 Task: Find connections with filter location Sucre with filter topic #Storytellingwith filter profile language German with filter current company PharmEasy with filter school GYAN GANGA COLLEGE OF TECHNOLOGY, JABALPUR with filter industry Footwear Manufacturing with filter service category Computer Repair with filter keywords title Financial Analyst
Action: Mouse moved to (488, 58)
Screenshot: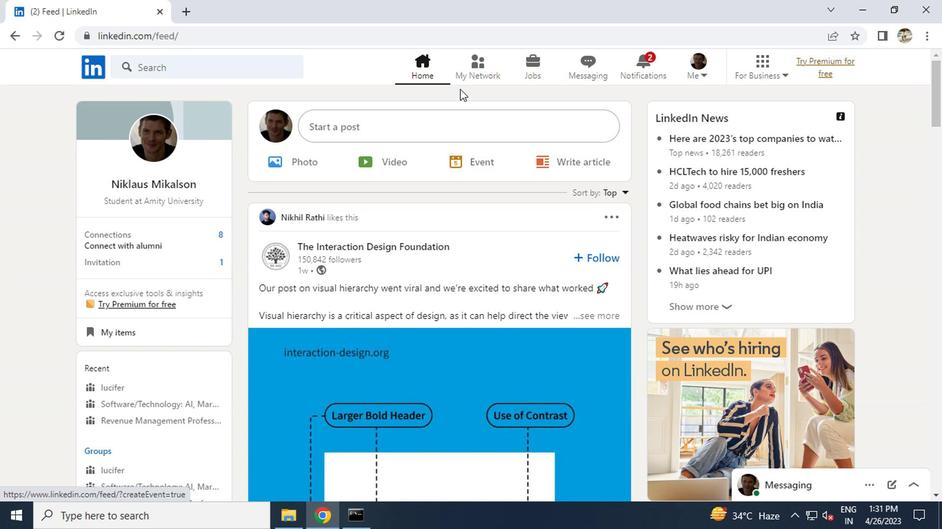 
Action: Mouse pressed left at (488, 58)
Screenshot: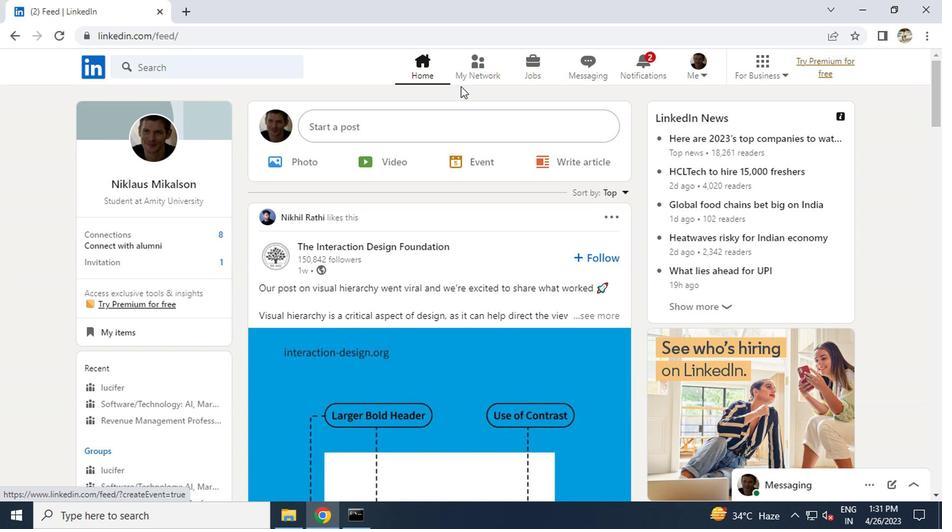 
Action: Mouse moved to (131, 135)
Screenshot: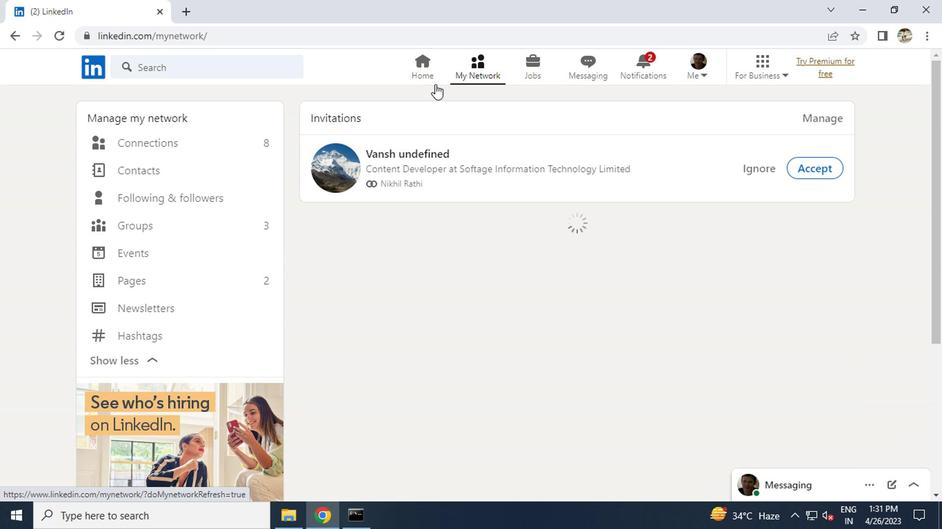 
Action: Mouse pressed left at (131, 135)
Screenshot: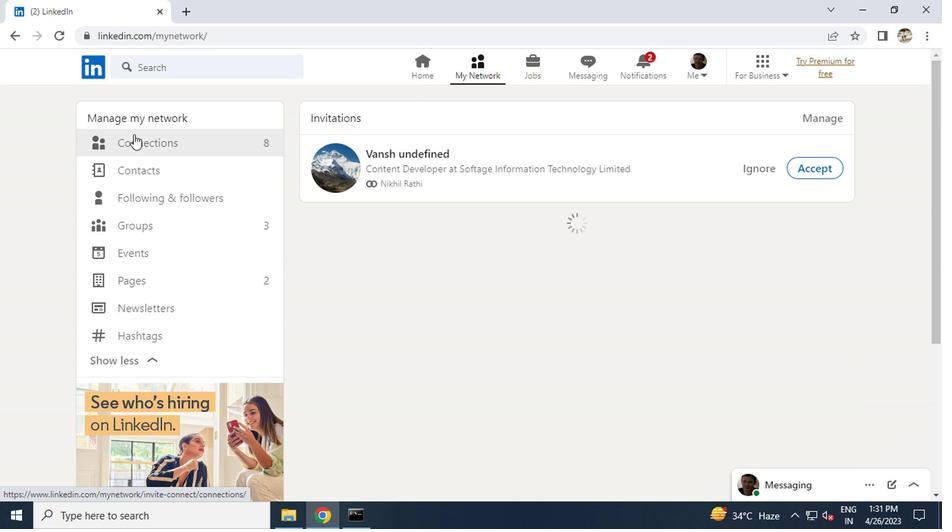 
Action: Mouse moved to (559, 143)
Screenshot: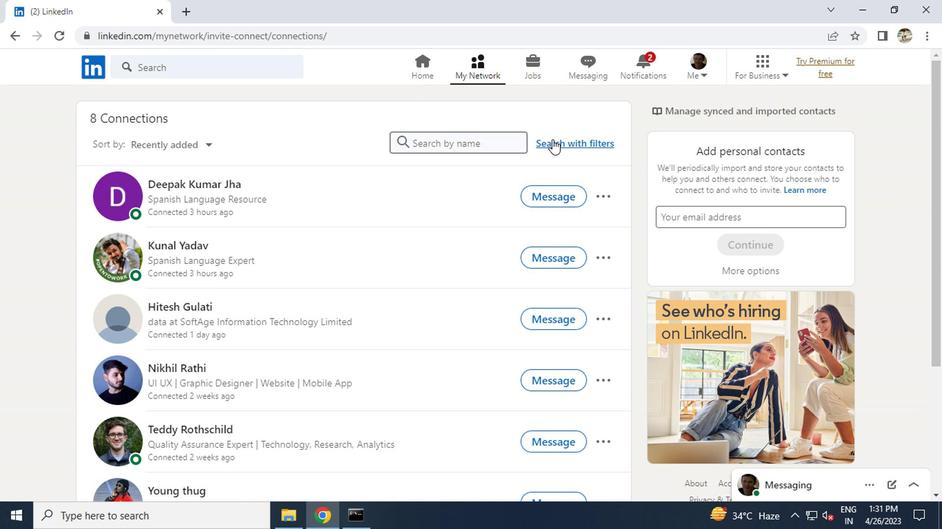 
Action: Mouse pressed left at (559, 143)
Screenshot: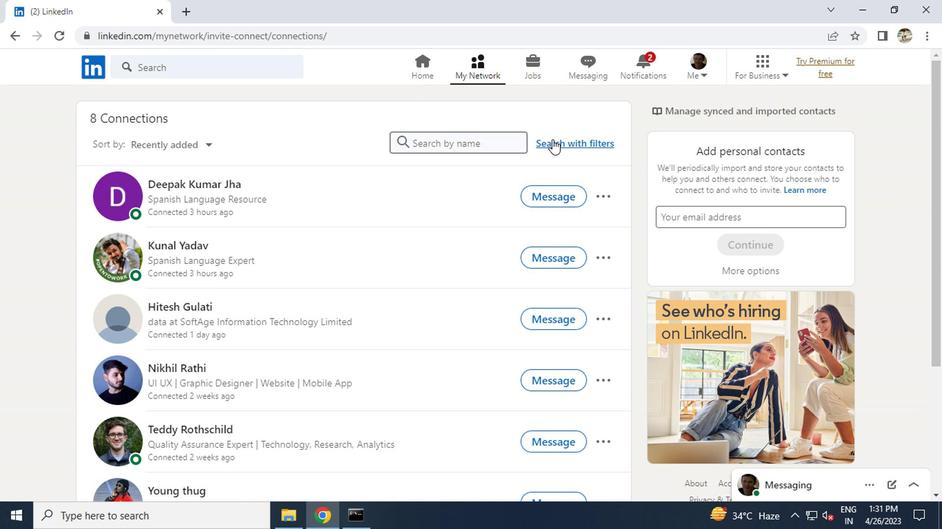 
Action: Mouse moved to (456, 108)
Screenshot: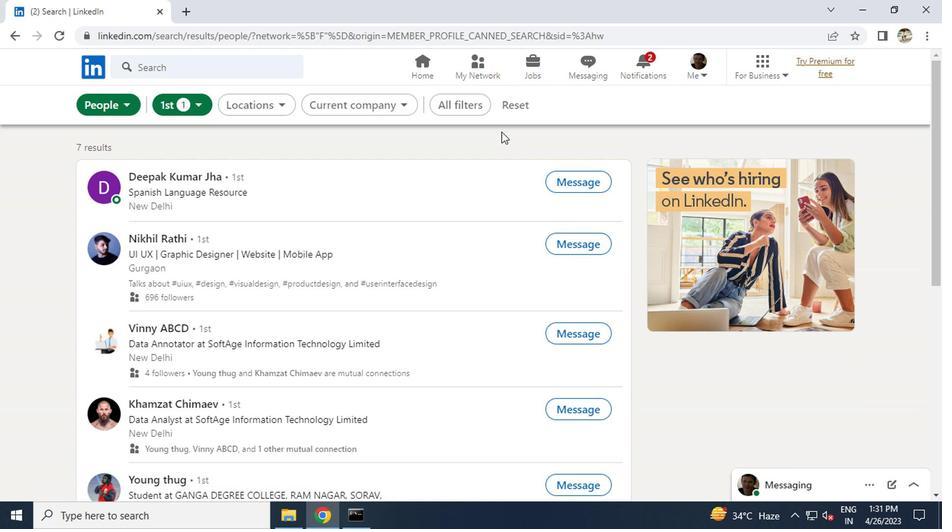 
Action: Mouse pressed left at (456, 108)
Screenshot: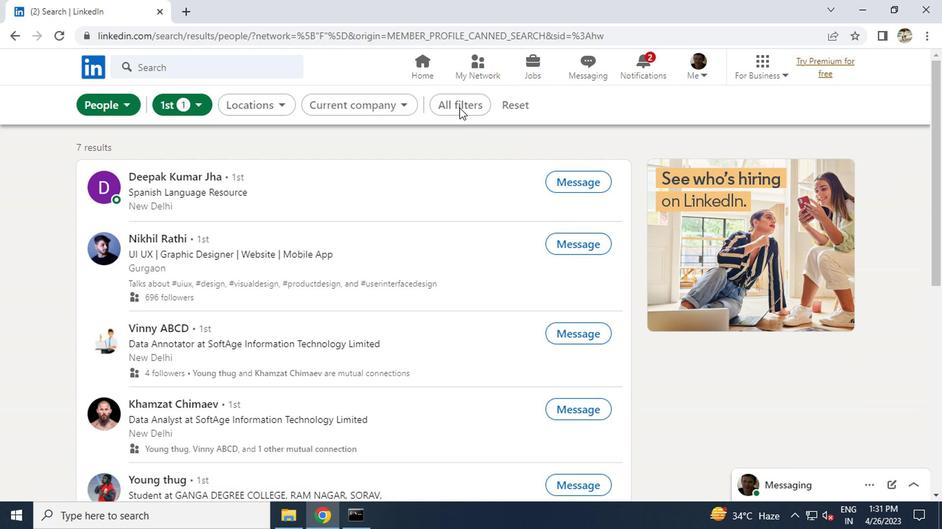 
Action: Mouse moved to (628, 227)
Screenshot: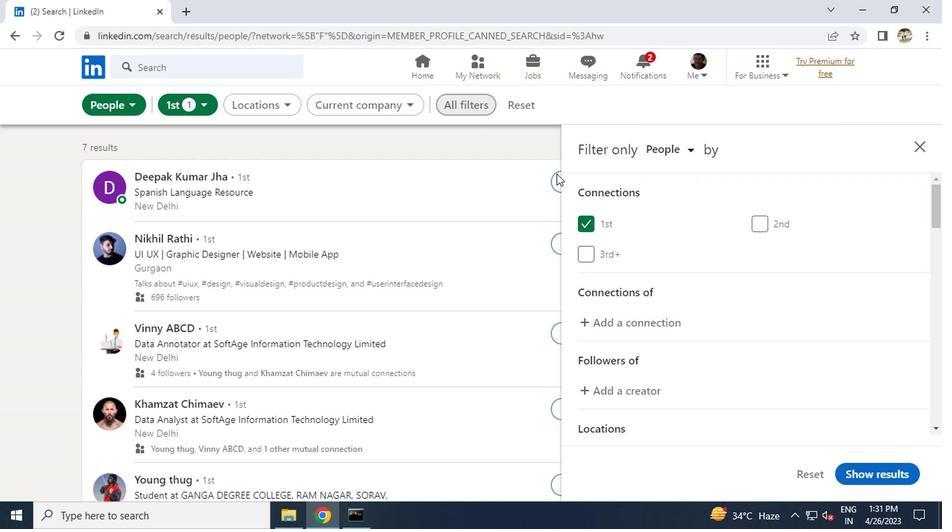 
Action: Mouse scrolled (628, 227) with delta (0, 0)
Screenshot: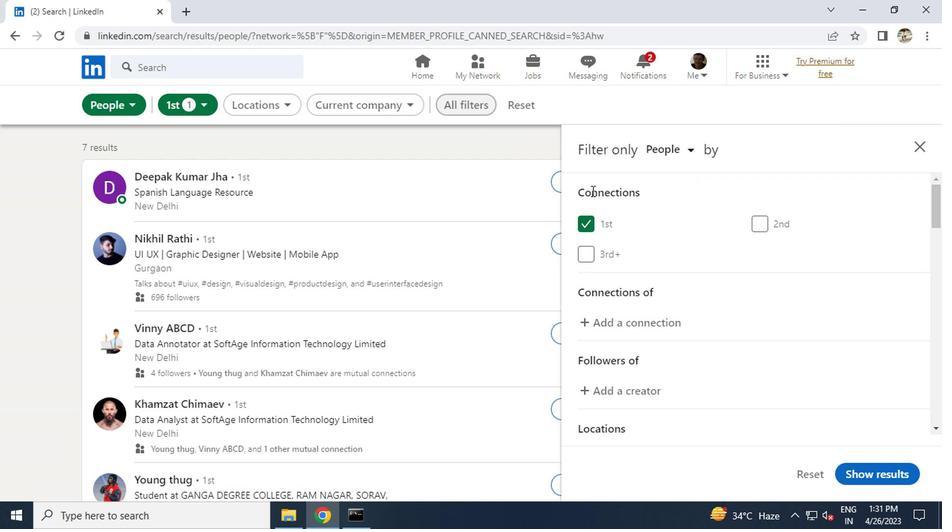 
Action: Mouse moved to (629, 228)
Screenshot: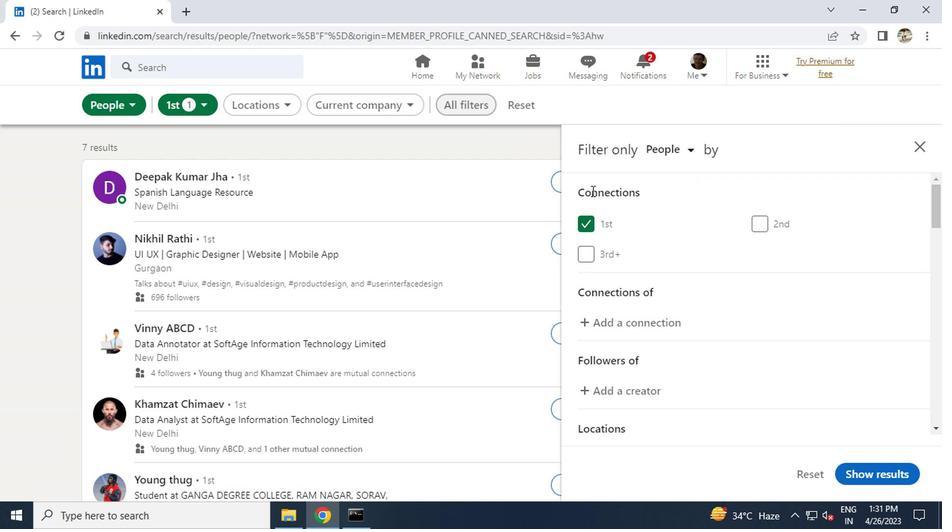 
Action: Mouse scrolled (629, 227) with delta (0, 0)
Screenshot: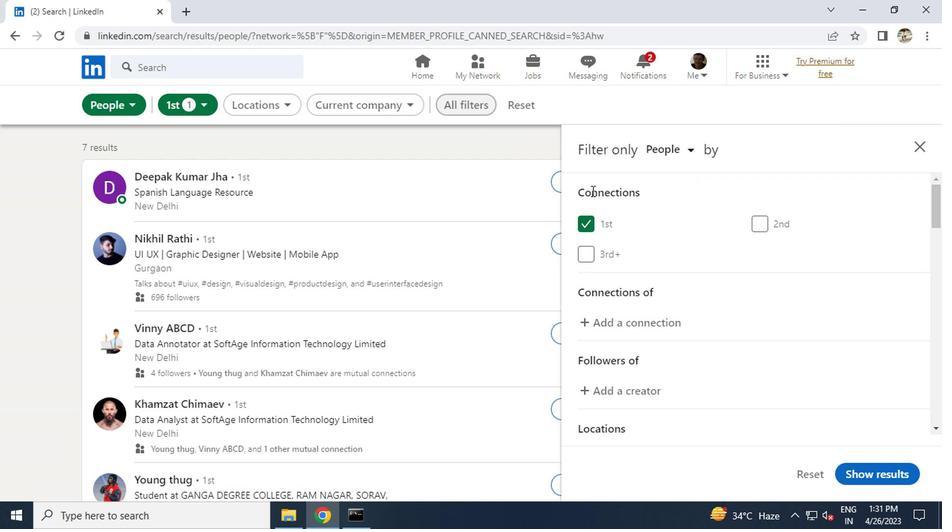 
Action: Mouse moved to (629, 228)
Screenshot: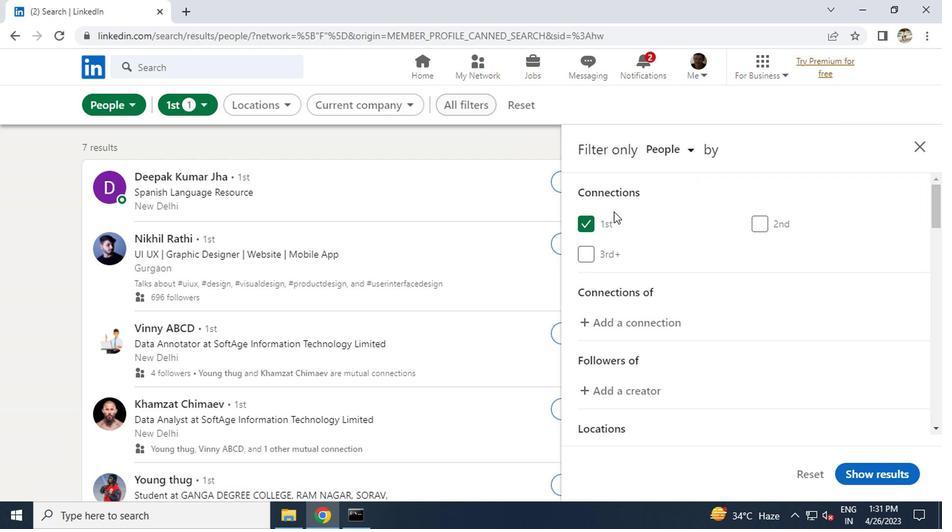 
Action: Mouse scrolled (629, 227) with delta (0, 0)
Screenshot: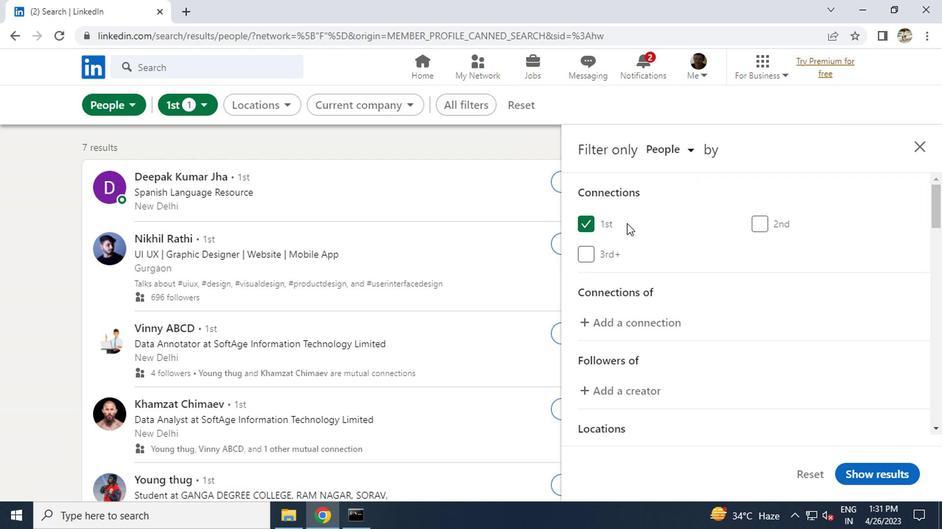 
Action: Mouse moved to (766, 321)
Screenshot: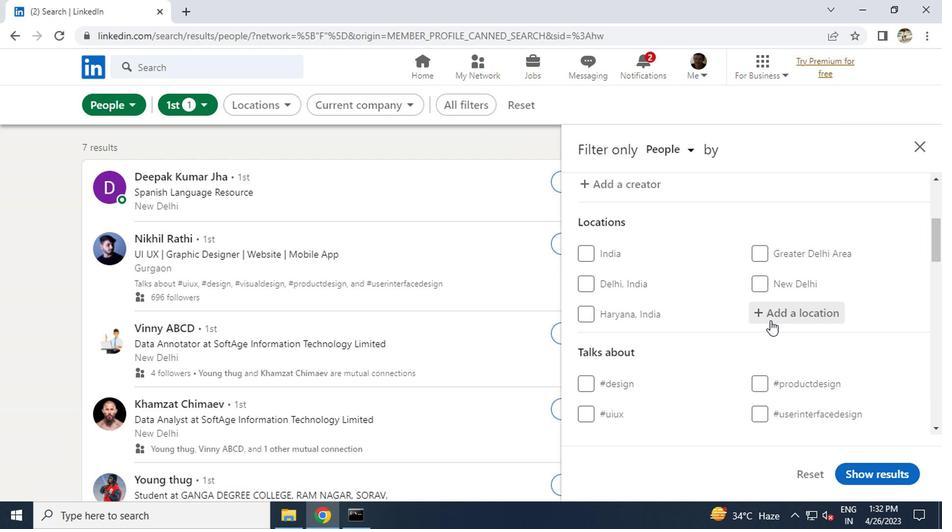
Action: Mouse pressed left at (766, 321)
Screenshot: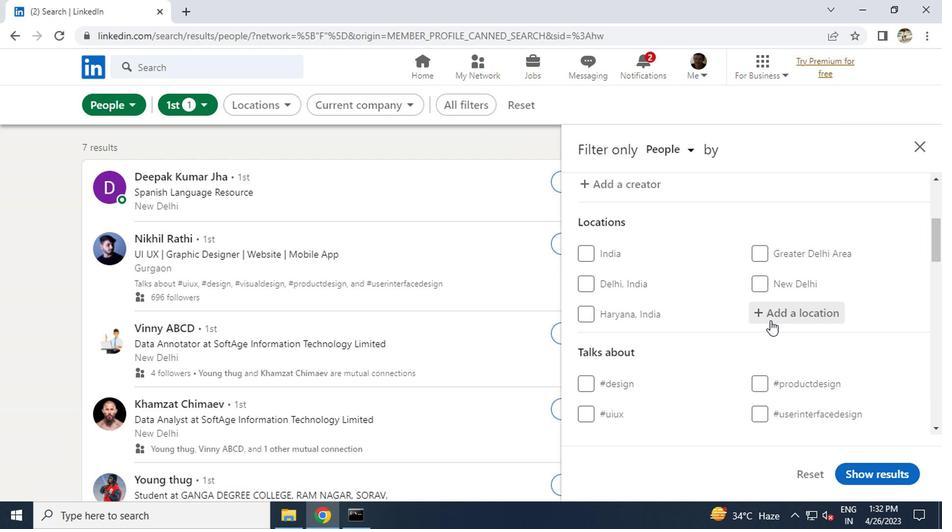 
Action: Key pressed <Key.caps_lock>s<Key.caps_lock>i<Key.backspace>ucre<Key.enter>
Screenshot: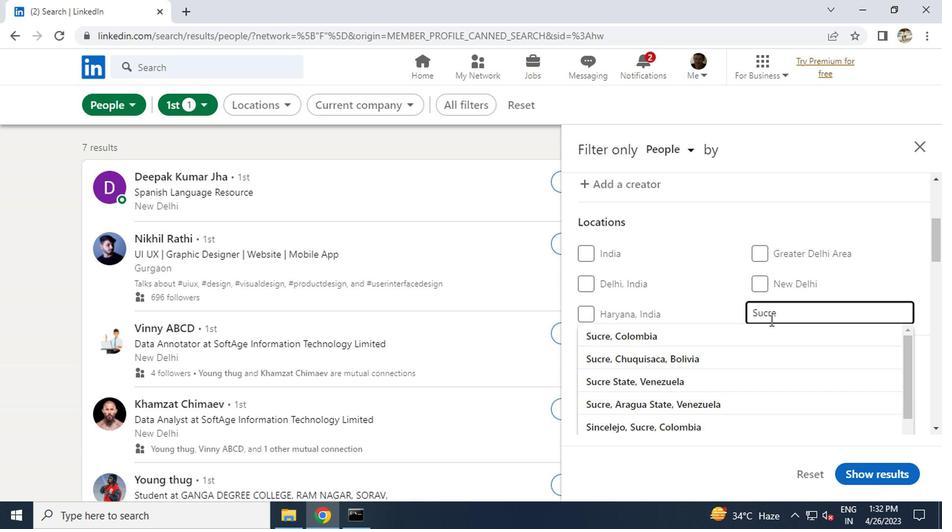 
Action: Mouse scrolled (766, 320) with delta (0, 0)
Screenshot: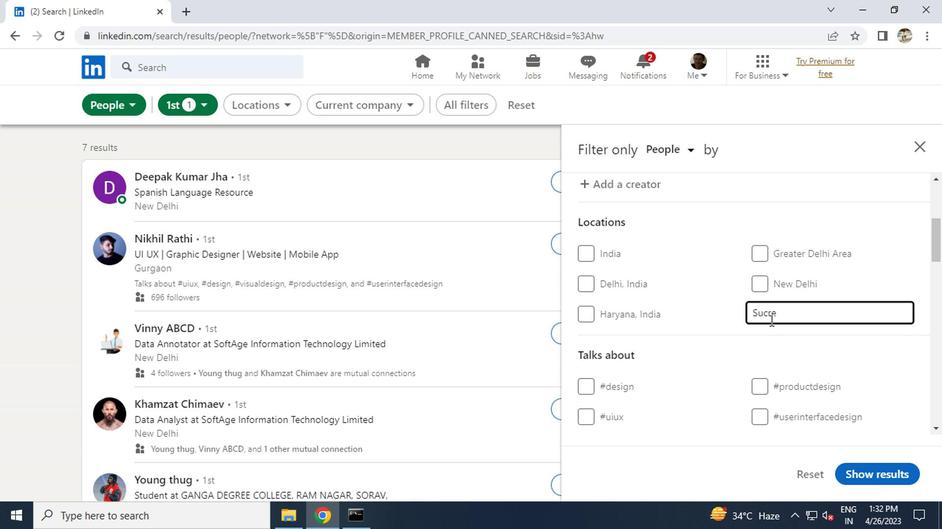 
Action: Mouse moved to (778, 383)
Screenshot: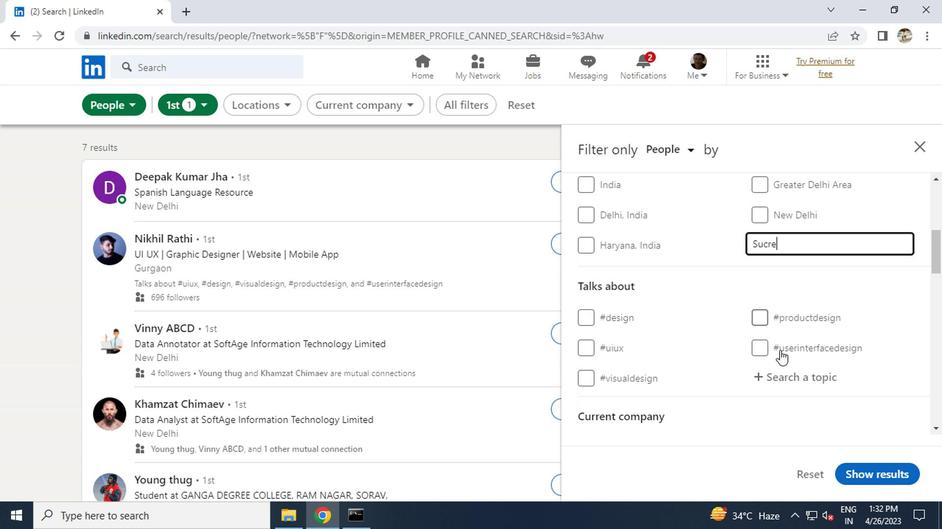 
Action: Mouse pressed left at (778, 383)
Screenshot: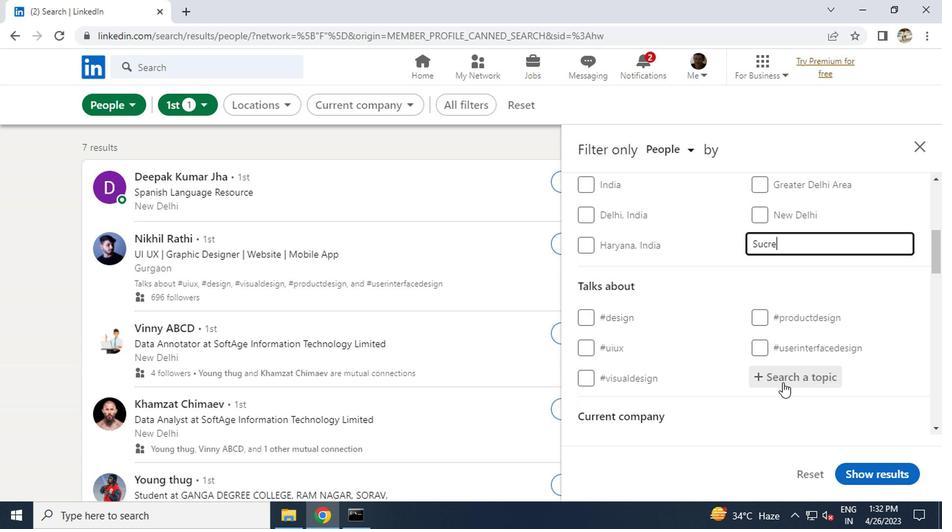 
Action: Key pressed <Key.shift>#<Key.caps_lock>S<Key.caps_lock>TORYTELLING
Screenshot: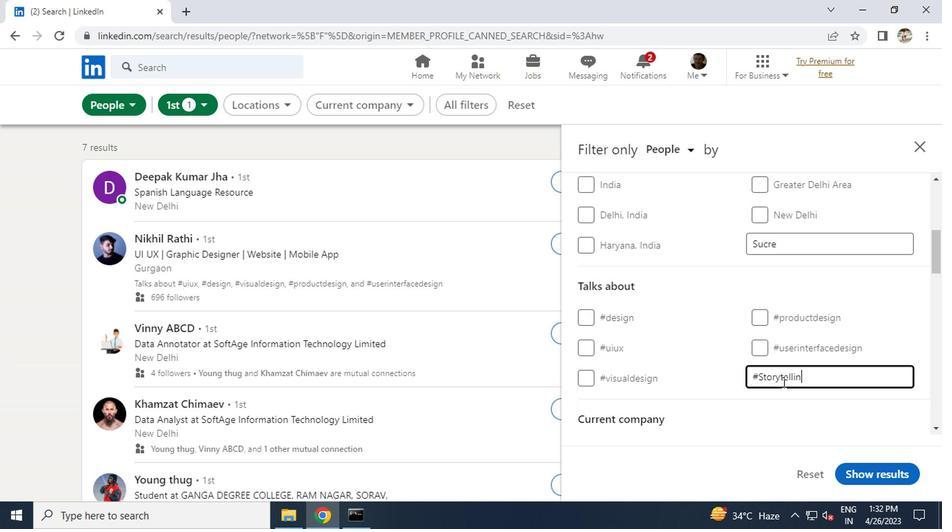 
Action: Mouse scrolled (778, 382) with delta (0, 0)
Screenshot: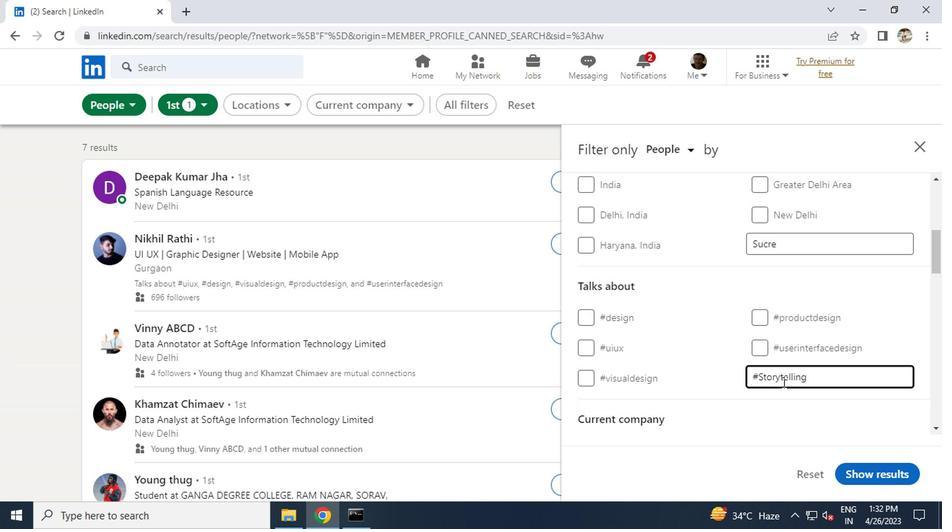 
Action: Mouse scrolled (778, 382) with delta (0, 0)
Screenshot: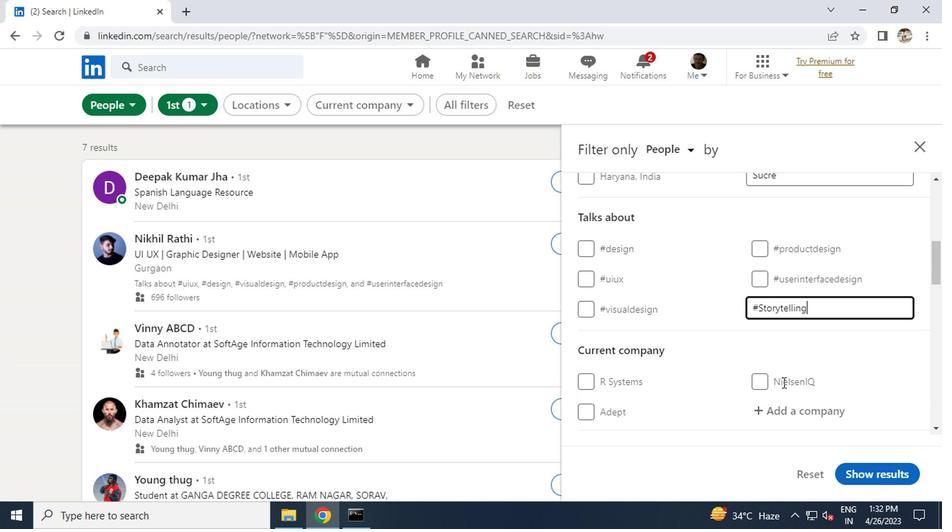 
Action: Mouse scrolled (778, 382) with delta (0, 0)
Screenshot: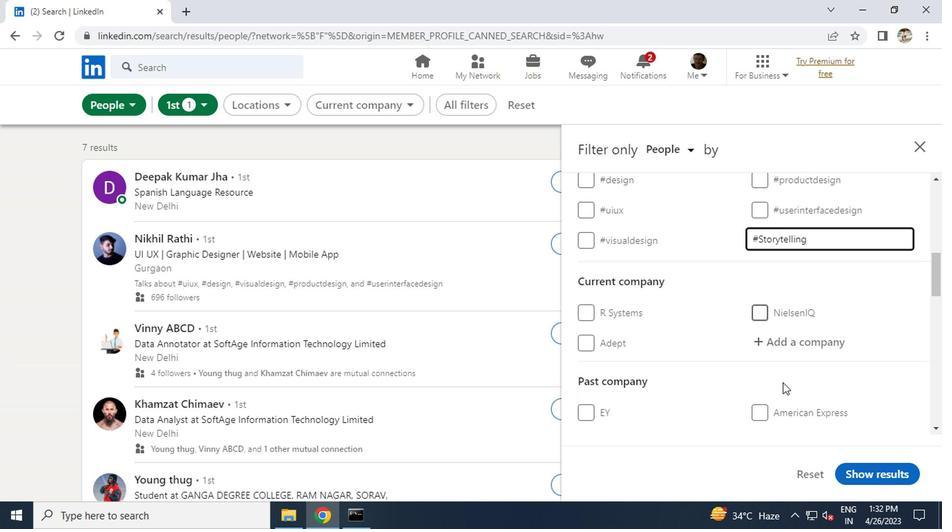 
Action: Mouse scrolled (778, 382) with delta (0, 0)
Screenshot: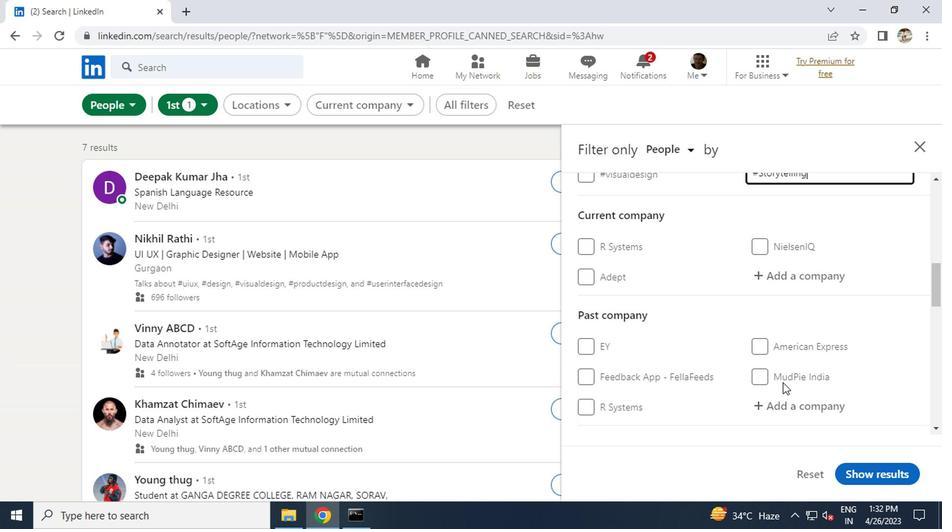 
Action: Mouse scrolled (778, 382) with delta (0, 0)
Screenshot: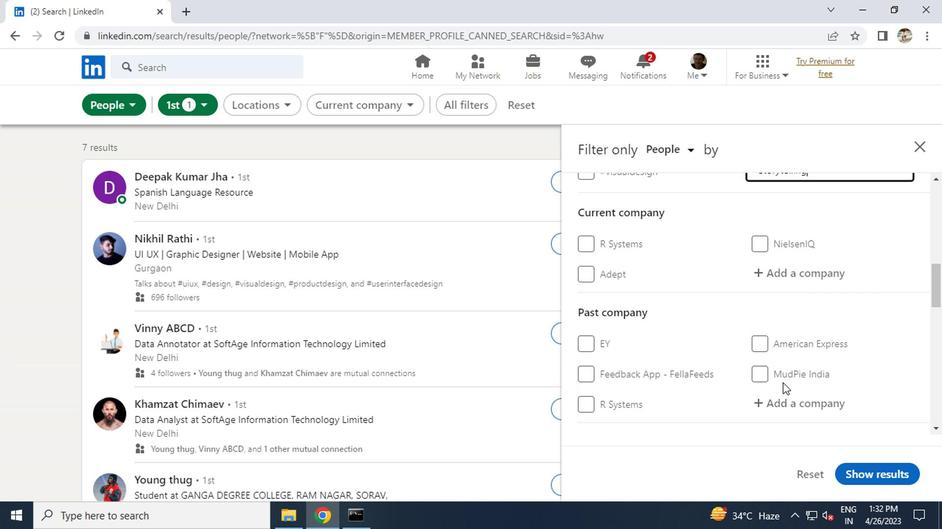 
Action: Mouse scrolled (778, 382) with delta (0, 0)
Screenshot: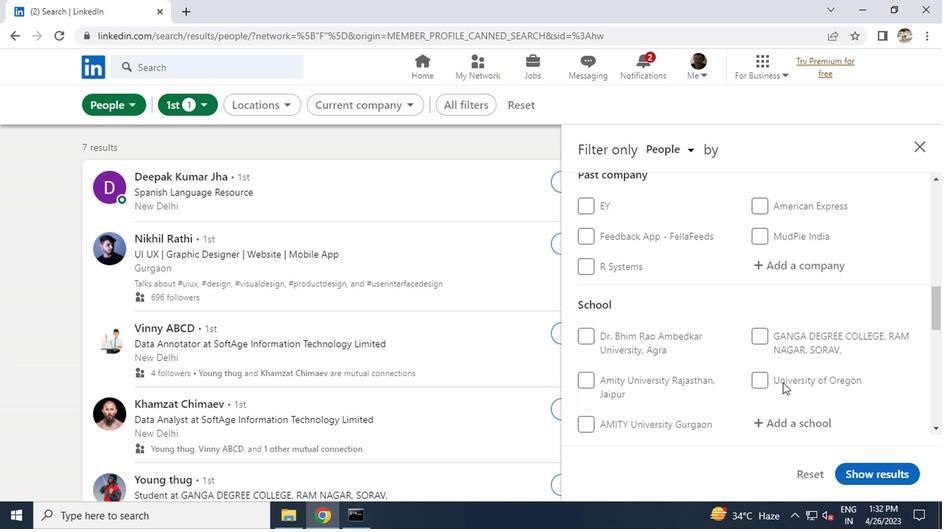 
Action: Mouse scrolled (778, 382) with delta (0, 0)
Screenshot: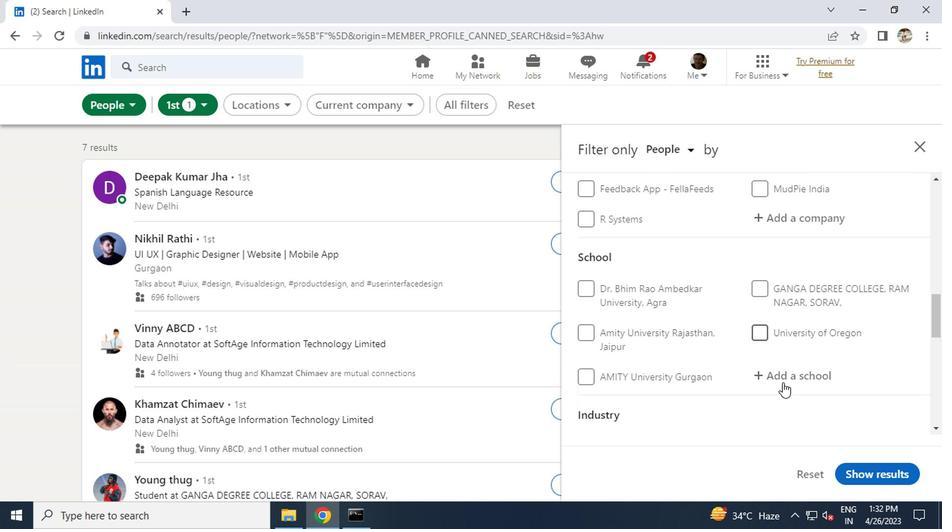 
Action: Mouse scrolled (778, 382) with delta (0, 0)
Screenshot: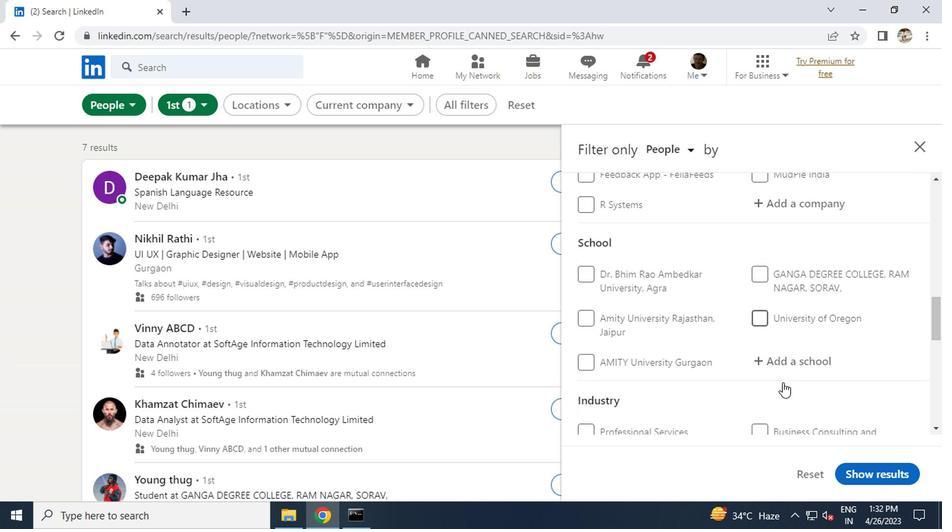 
Action: Mouse scrolled (778, 382) with delta (0, 0)
Screenshot: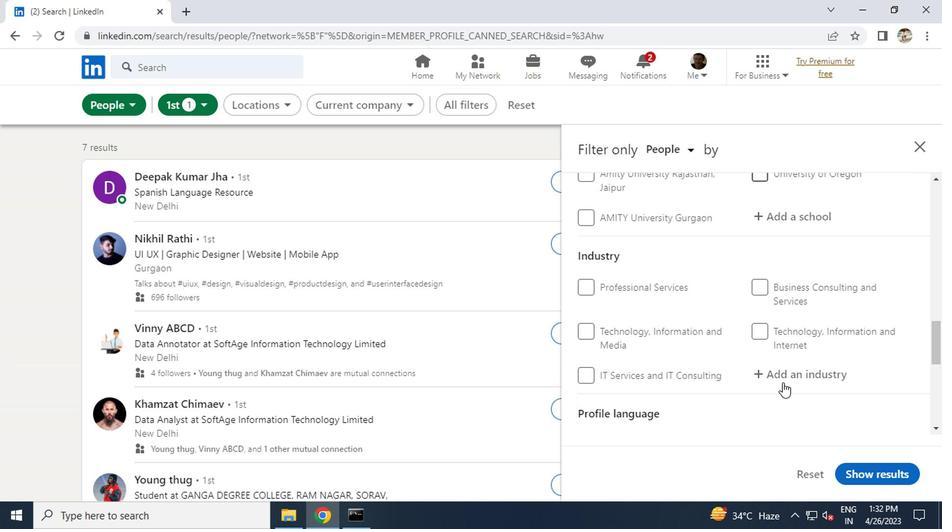 
Action: Mouse scrolled (778, 382) with delta (0, 0)
Screenshot: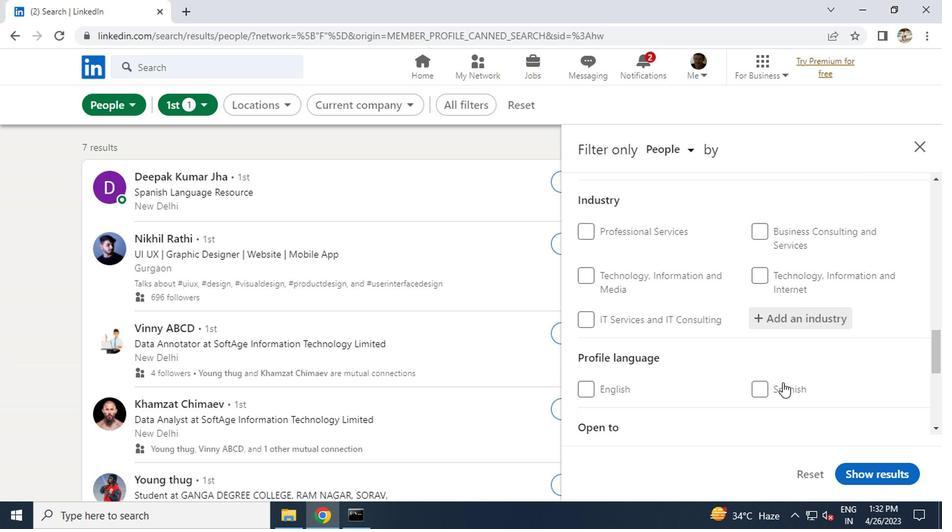
Action: Mouse scrolled (778, 384) with delta (0, 0)
Screenshot: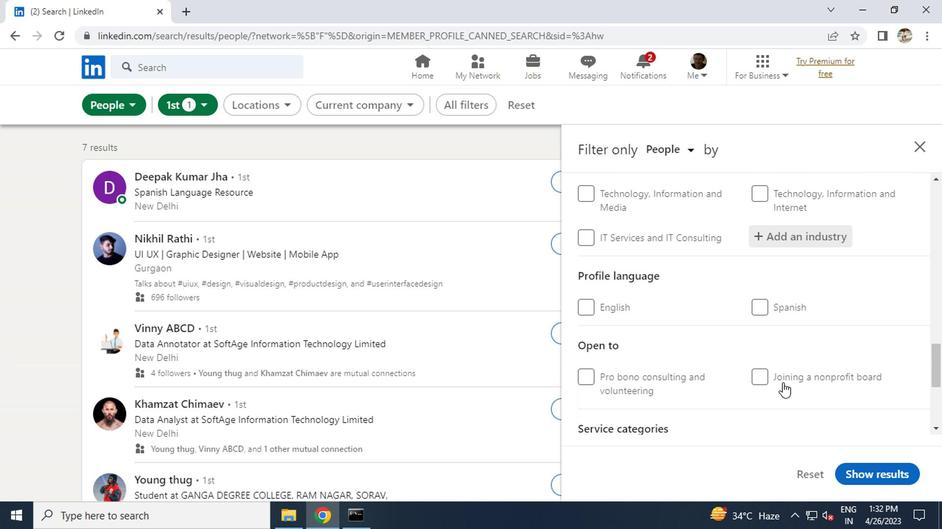 
Action: Mouse scrolled (778, 384) with delta (0, 0)
Screenshot: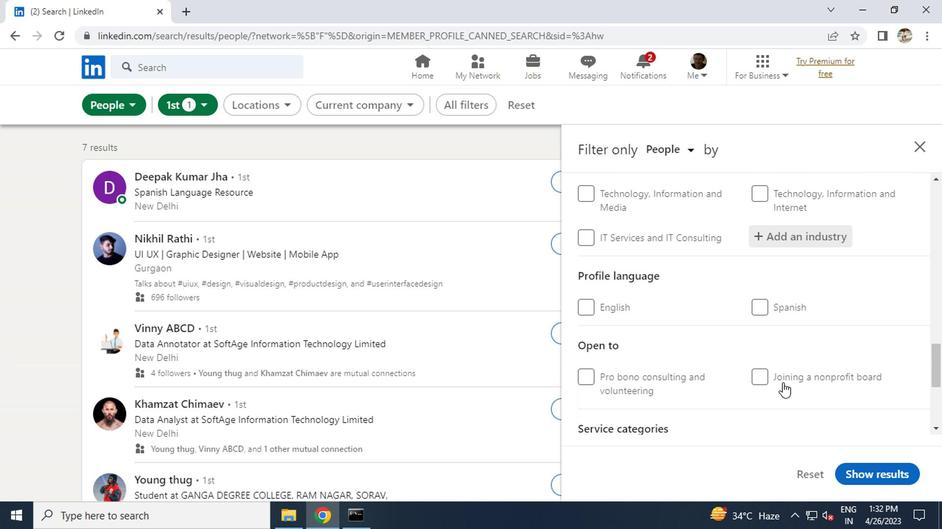 
Action: Mouse scrolled (778, 384) with delta (0, 0)
Screenshot: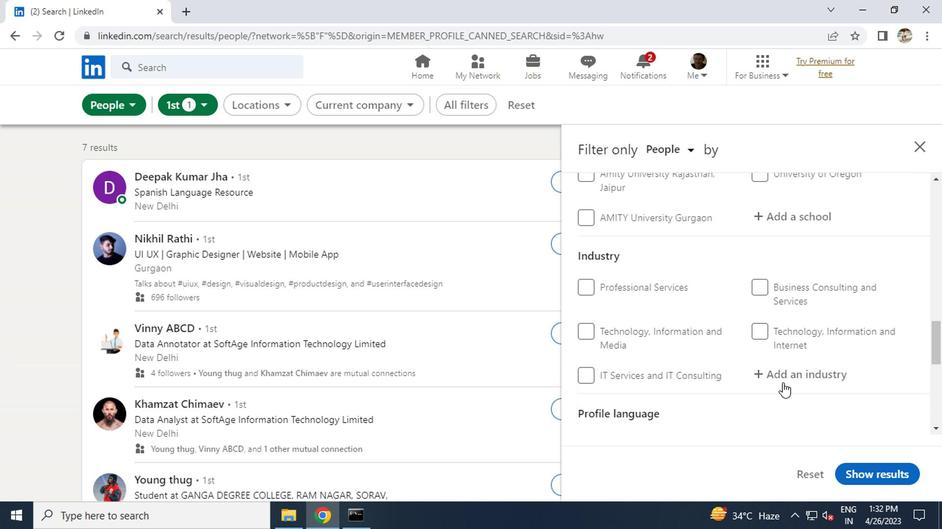 
Action: Mouse scrolled (778, 384) with delta (0, 0)
Screenshot: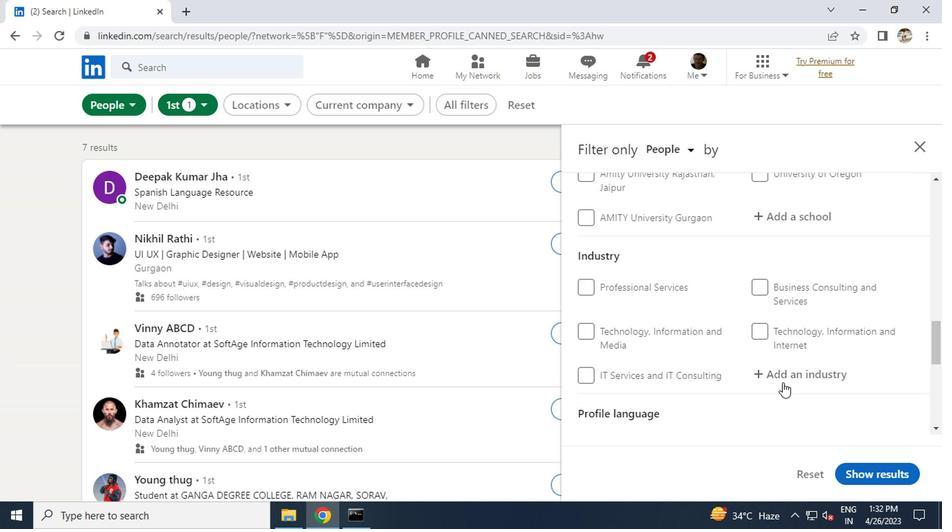 
Action: Mouse scrolled (778, 384) with delta (0, 0)
Screenshot: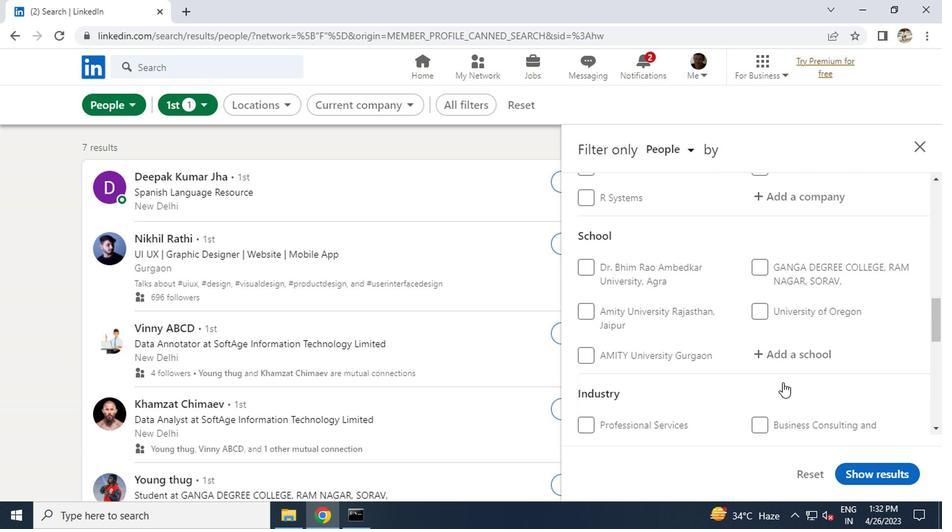 
Action: Mouse scrolled (778, 384) with delta (0, 0)
Screenshot: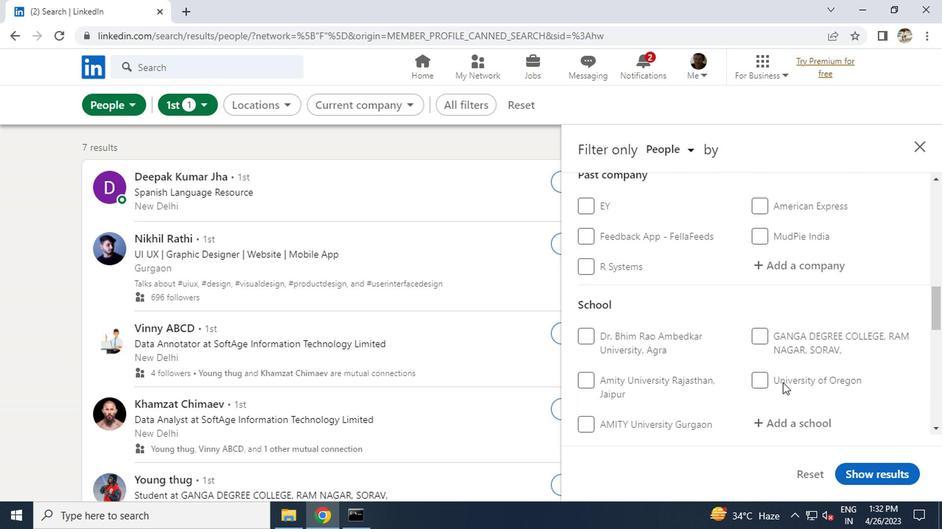 
Action: Mouse moved to (768, 211)
Screenshot: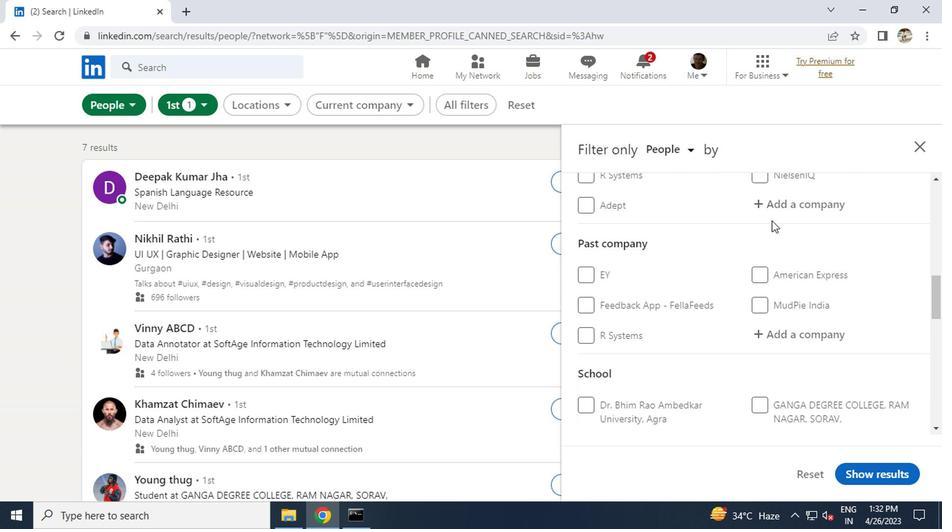 
Action: Mouse pressed left at (768, 211)
Screenshot: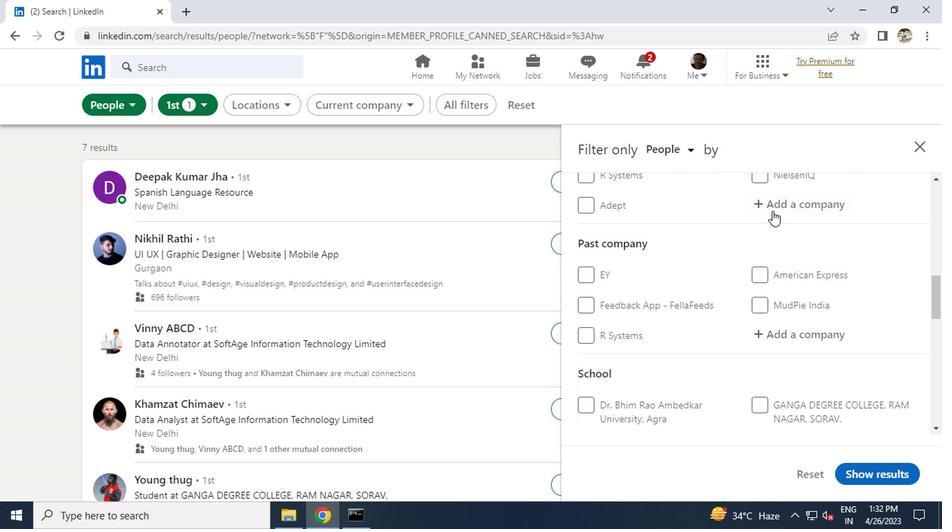 
Action: Key pressed <Key.caps_lock>P<Key.caps_lock>HARM<Key.caps_lock>E<Key.caps_lock>ASY
Screenshot: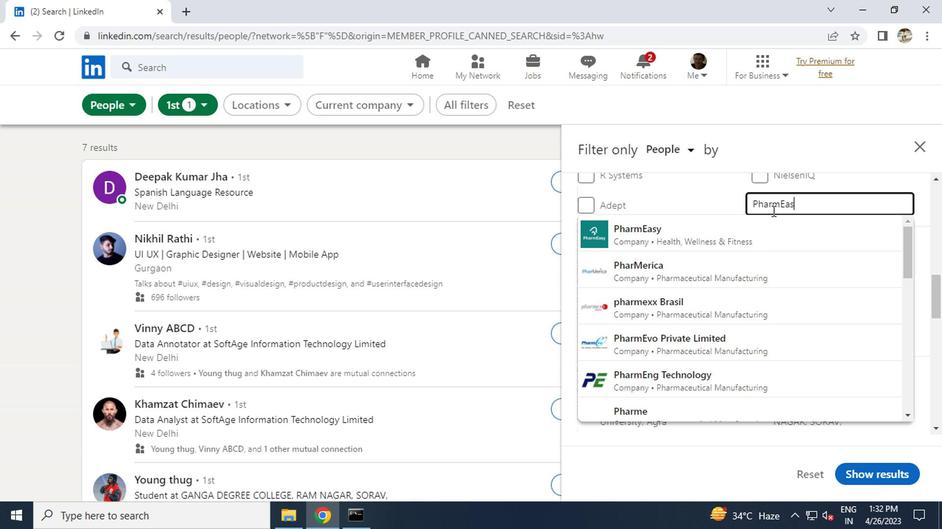 
Action: Mouse moved to (681, 235)
Screenshot: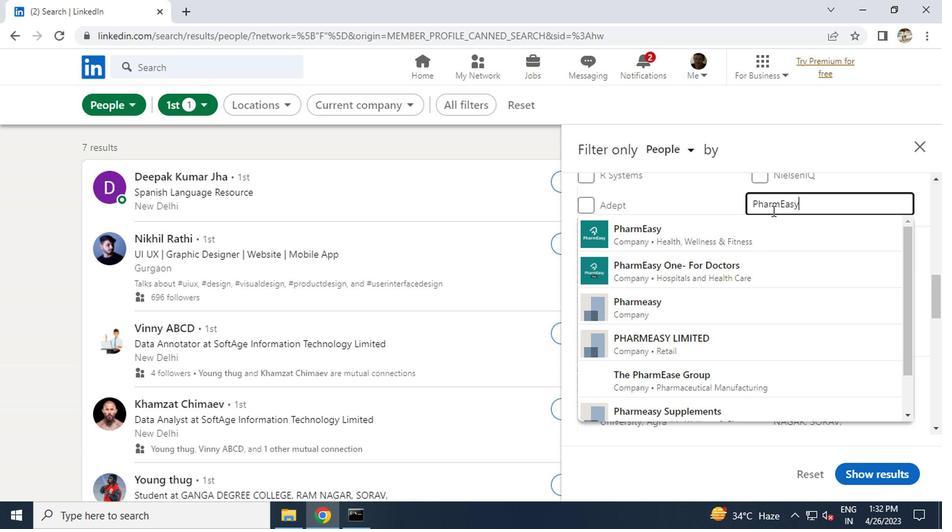 
Action: Mouse pressed left at (681, 235)
Screenshot: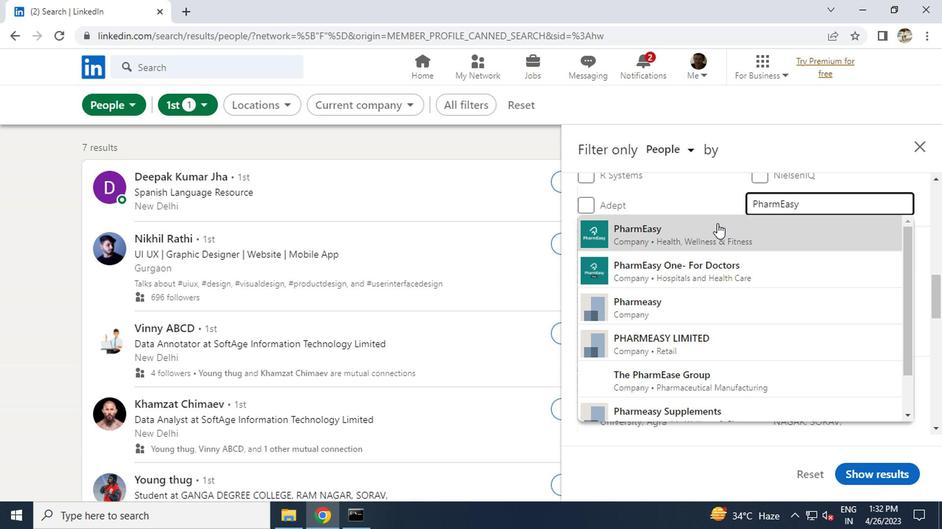 
Action: Mouse moved to (684, 235)
Screenshot: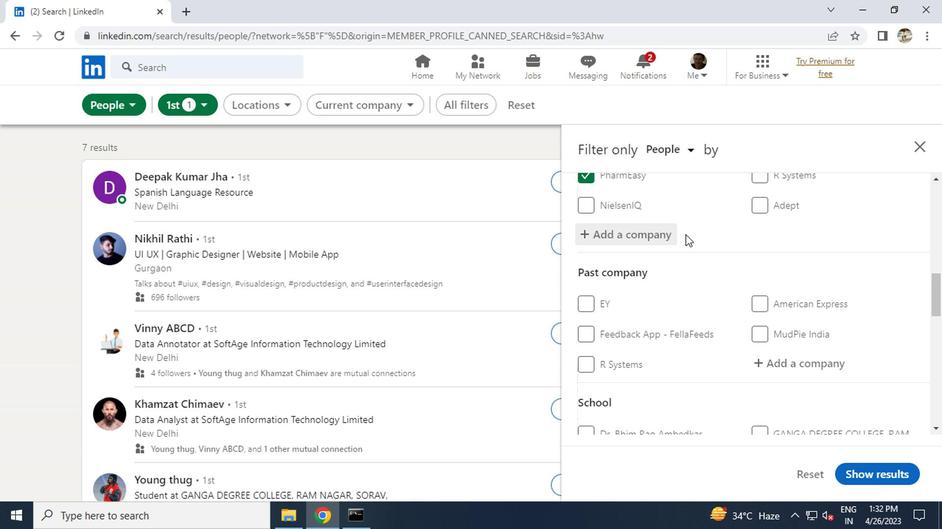 
Action: Mouse scrolled (684, 234) with delta (0, 0)
Screenshot: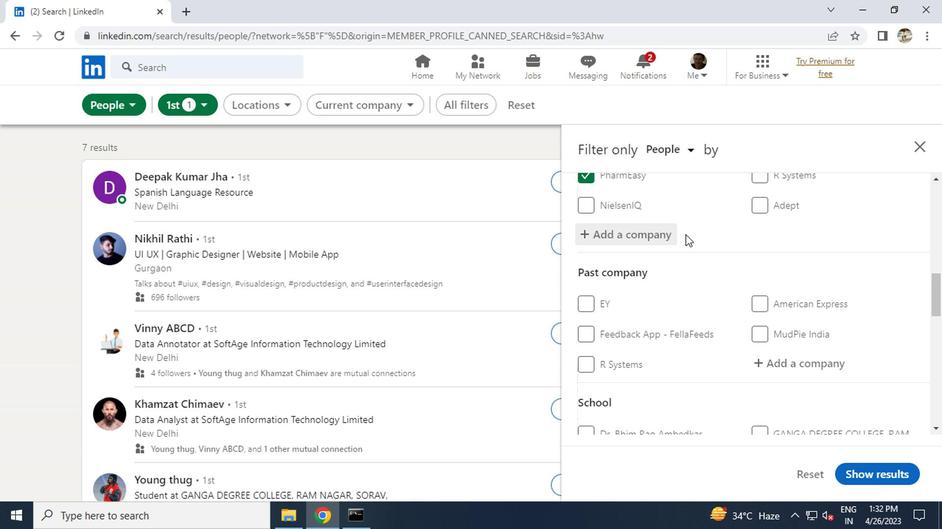 
Action: Mouse moved to (685, 235)
Screenshot: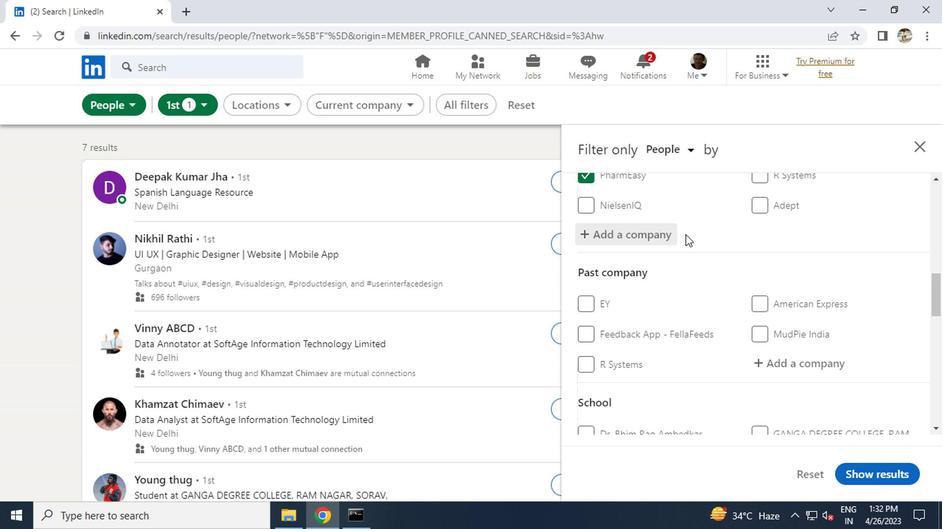 
Action: Mouse scrolled (685, 234) with delta (0, 0)
Screenshot: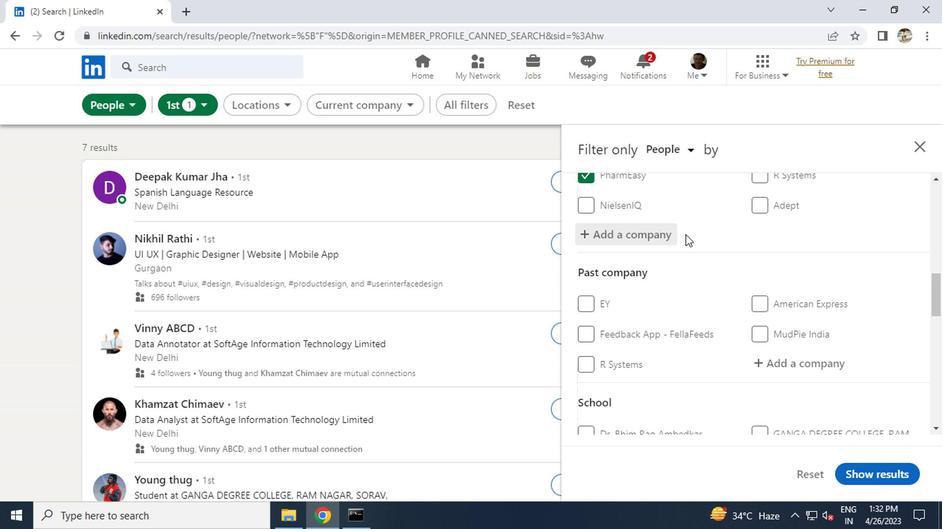 
Action: Mouse moved to (697, 262)
Screenshot: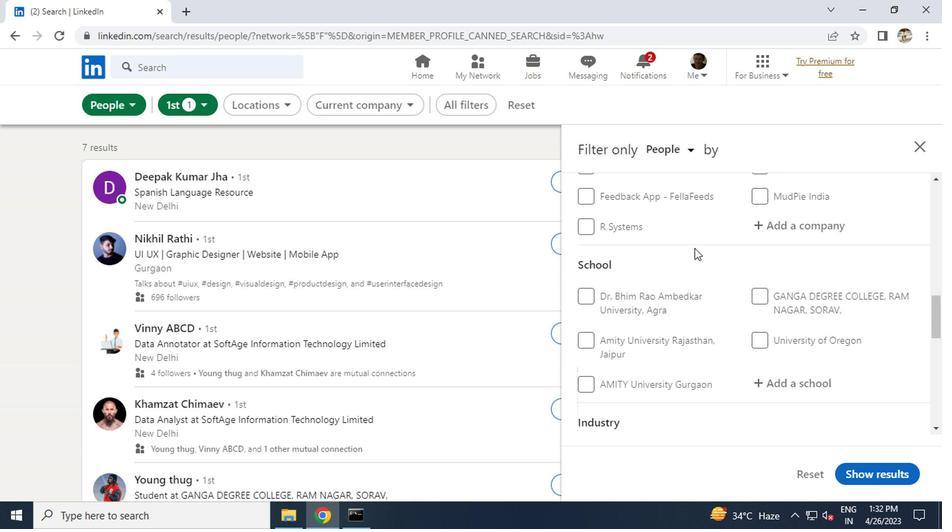 
Action: Mouse scrolled (697, 261) with delta (0, 0)
Screenshot: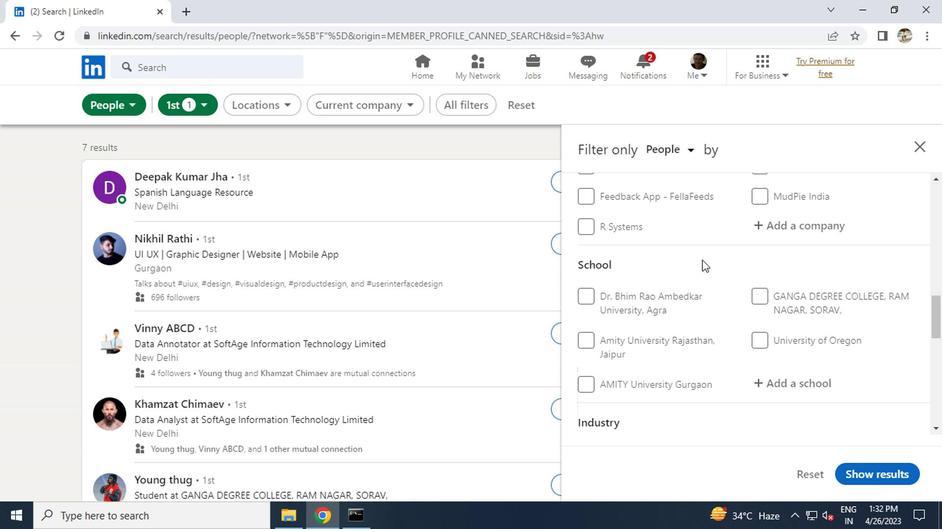 
Action: Mouse moved to (771, 307)
Screenshot: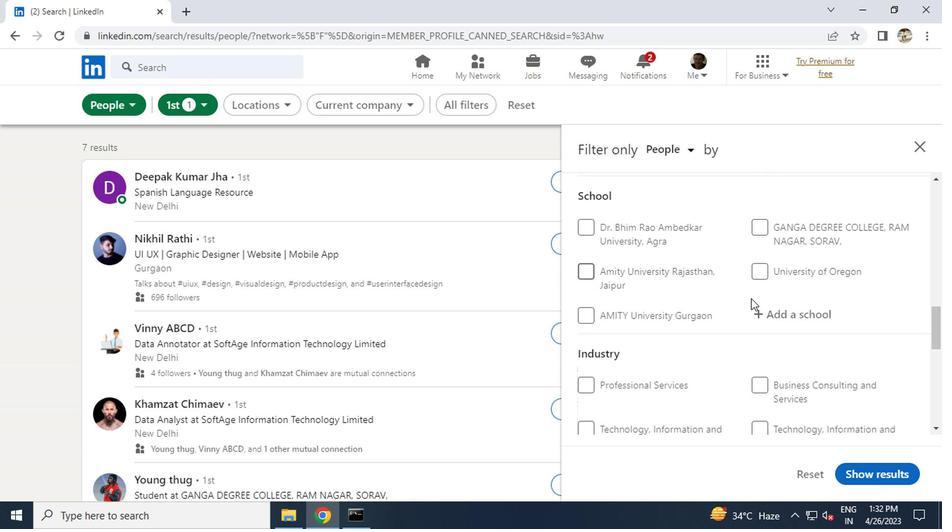 
Action: Mouse pressed left at (771, 307)
Screenshot: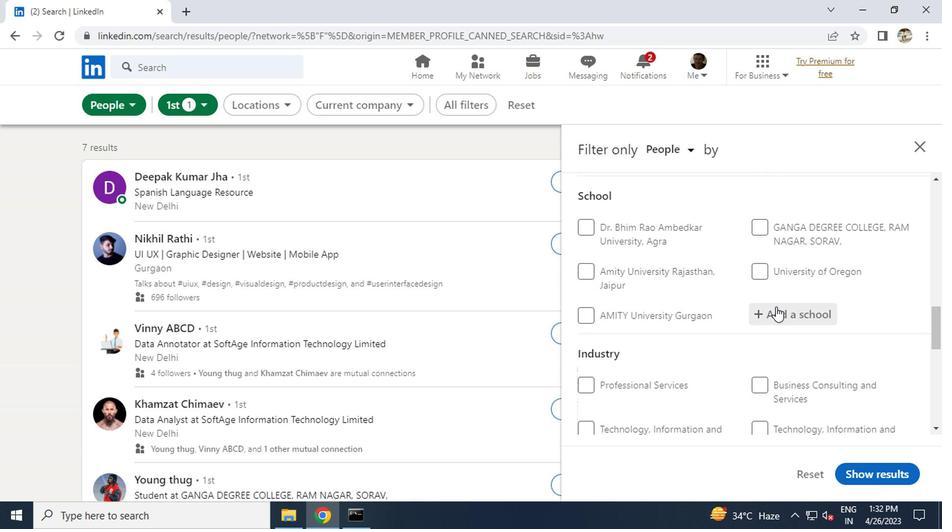 
Action: Key pressed <Key.caps_lock>GYAN<Key.space>GANGA
Screenshot: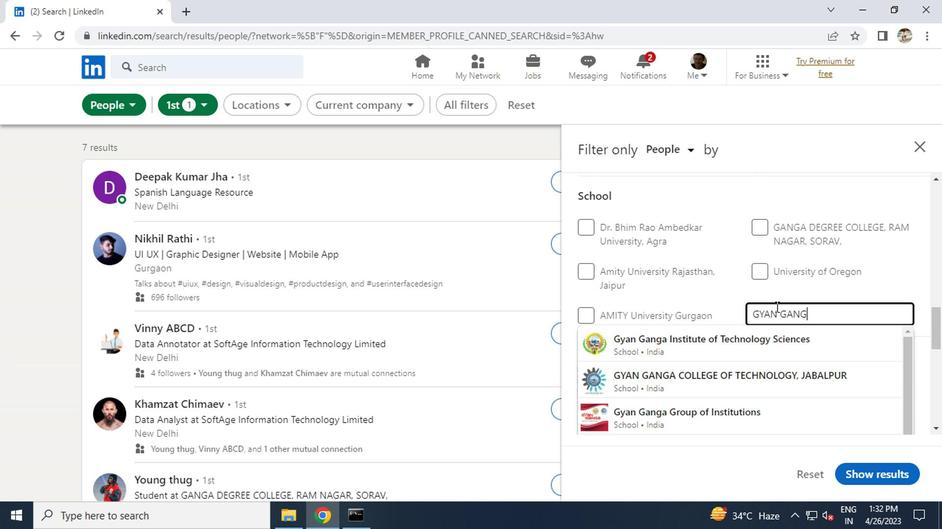 
Action: Mouse moved to (673, 382)
Screenshot: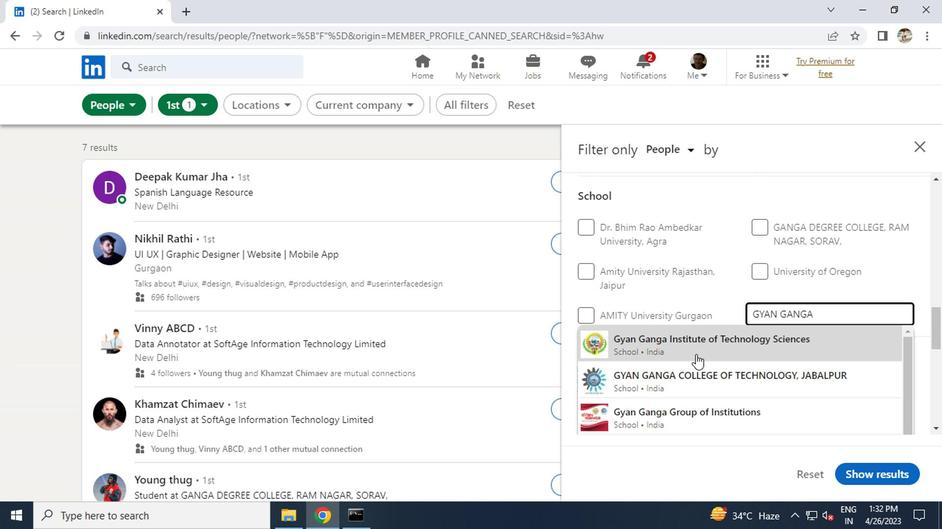 
Action: Mouse pressed left at (673, 382)
Screenshot: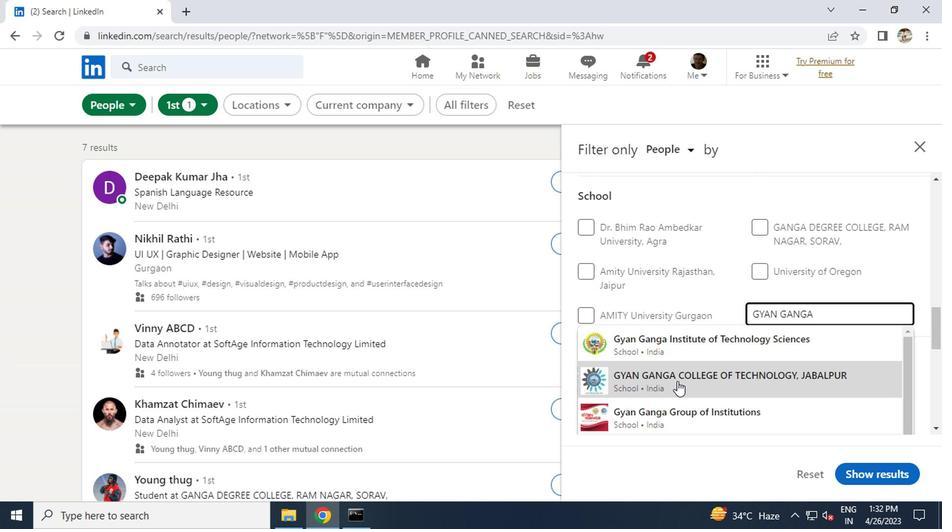 
Action: Mouse moved to (694, 368)
Screenshot: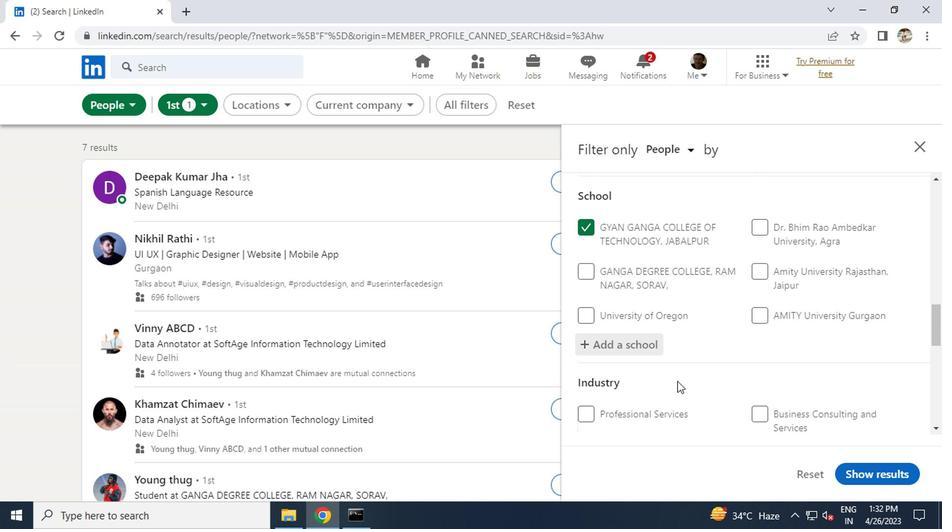 
Action: Mouse scrolled (694, 368) with delta (0, 0)
Screenshot: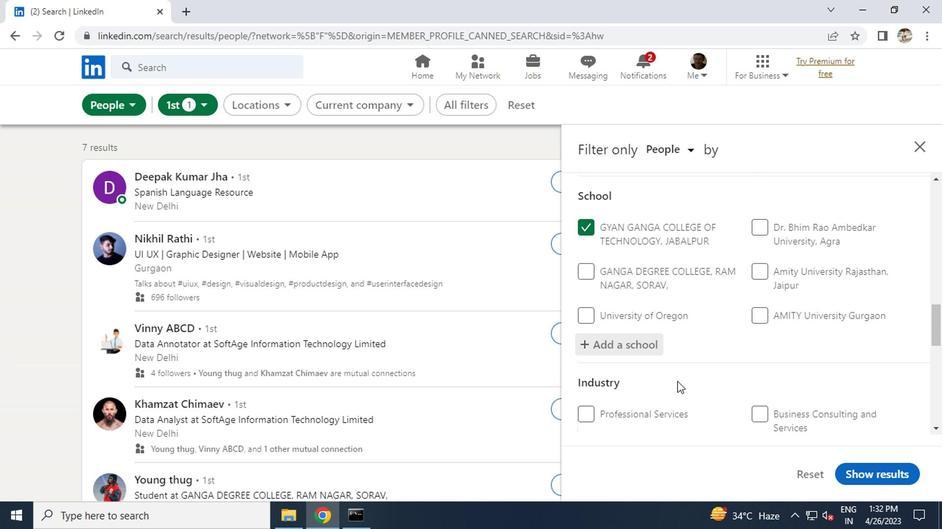 
Action: Mouse moved to (701, 368)
Screenshot: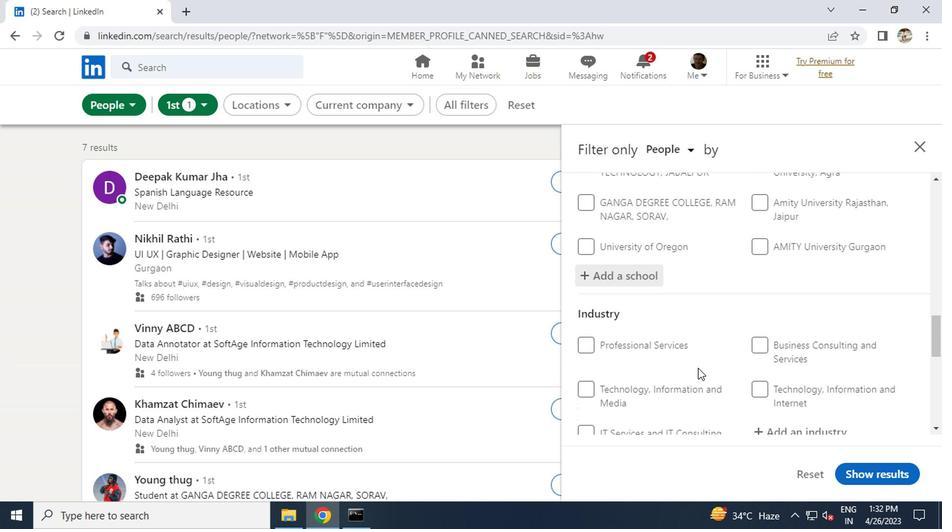 
Action: Mouse scrolled (701, 368) with delta (0, 0)
Screenshot: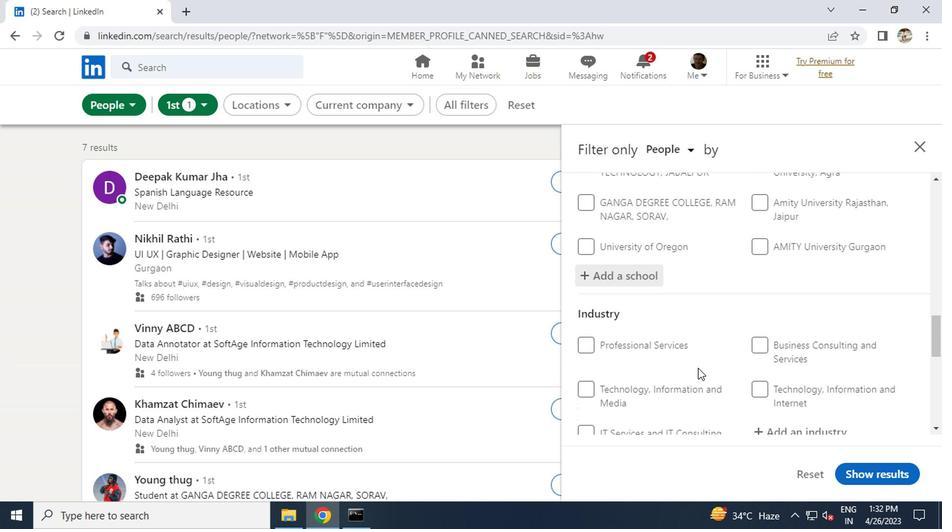 
Action: Mouse scrolled (701, 368) with delta (0, 0)
Screenshot: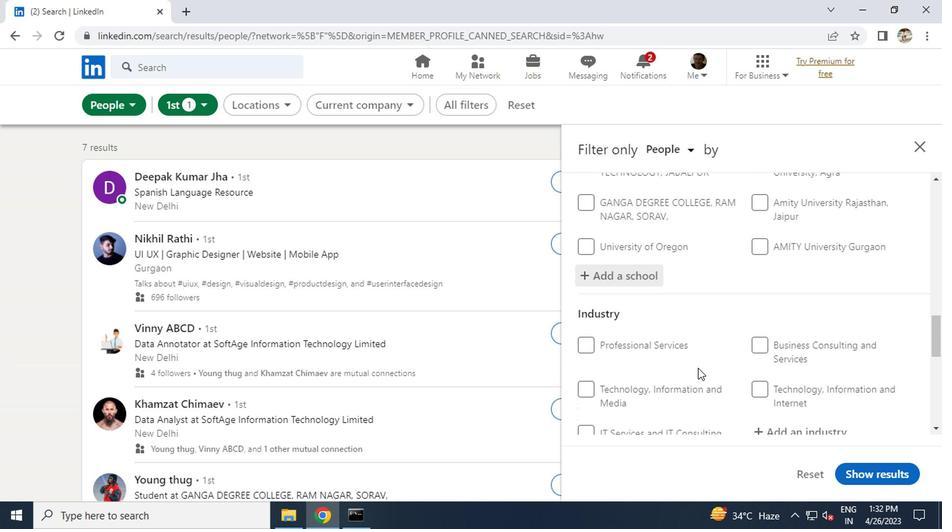 
Action: Mouse moved to (775, 298)
Screenshot: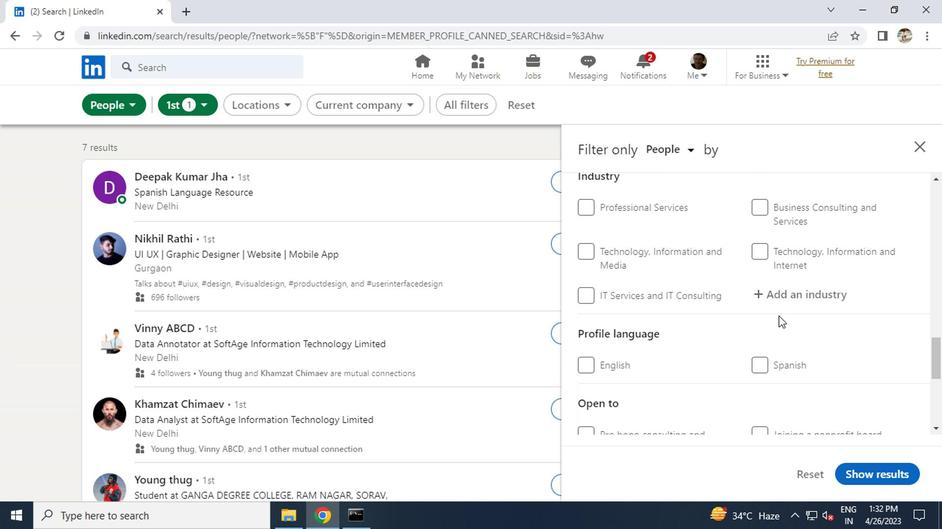 
Action: Mouse pressed left at (775, 298)
Screenshot: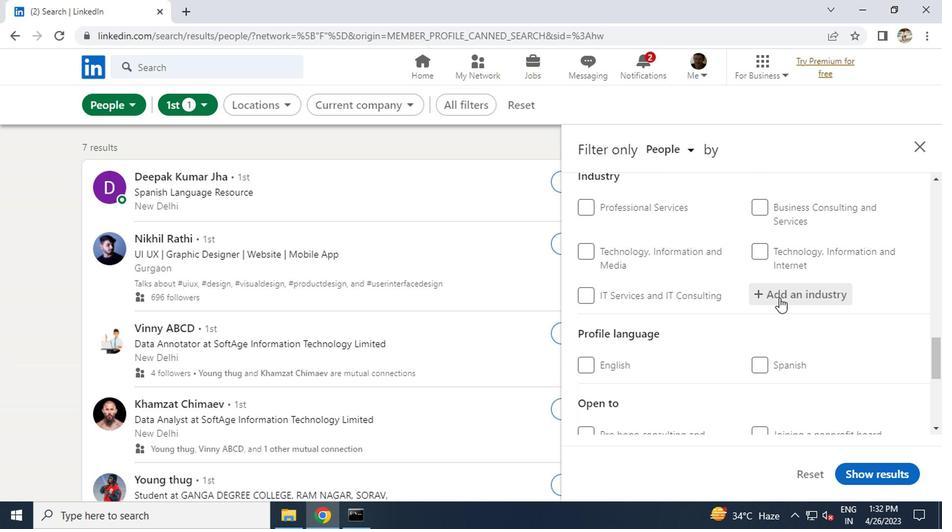 
Action: Key pressed <Key.caps_lock><Key.caps_lock>F<Key.caps_lock>OOT
Screenshot: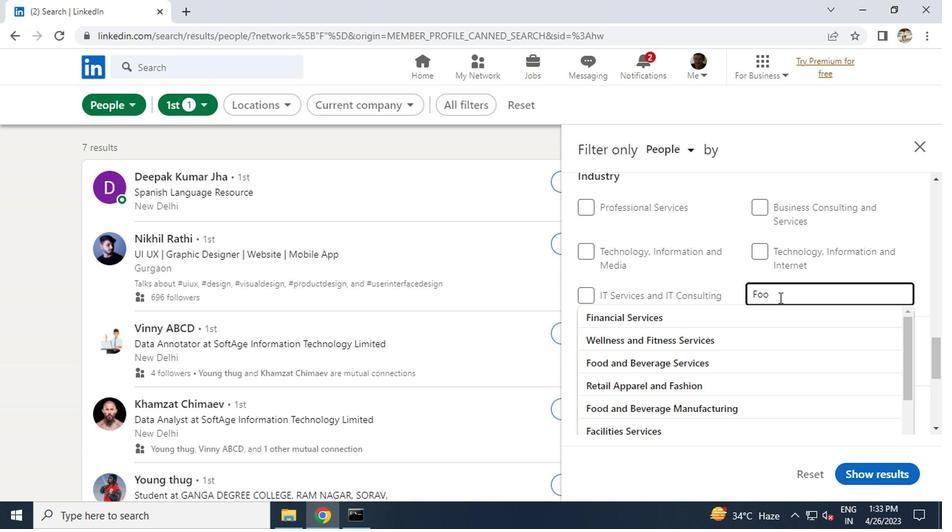 
Action: Mouse moved to (681, 319)
Screenshot: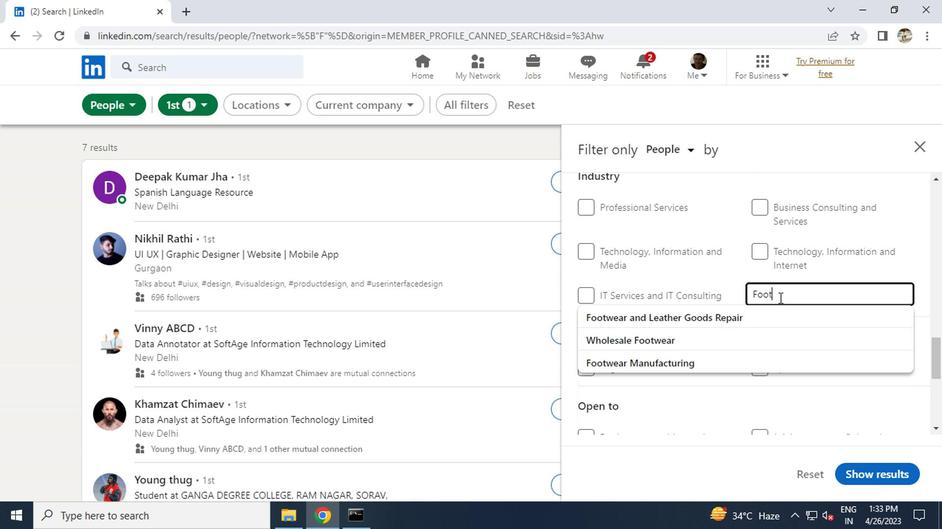 
Action: Mouse pressed left at (681, 319)
Screenshot: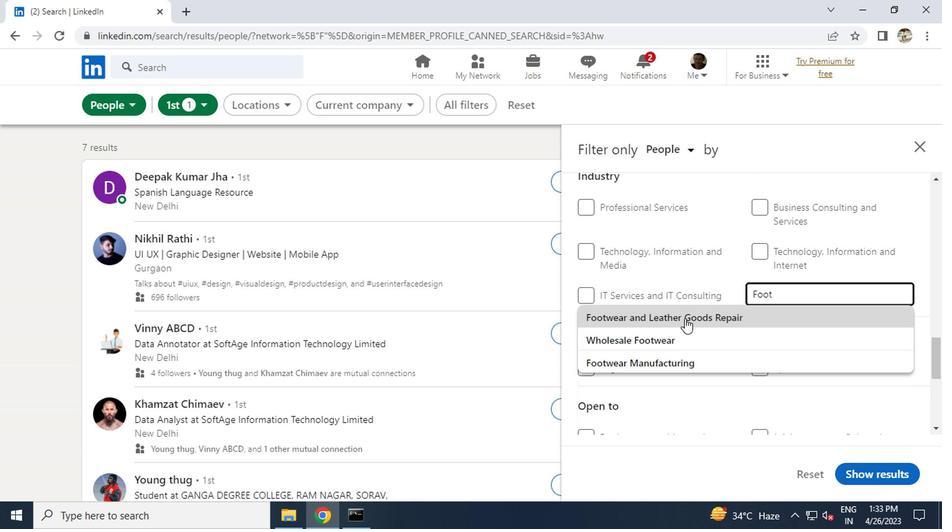 
Action: Mouse scrolled (681, 318) with delta (0, 0)
Screenshot: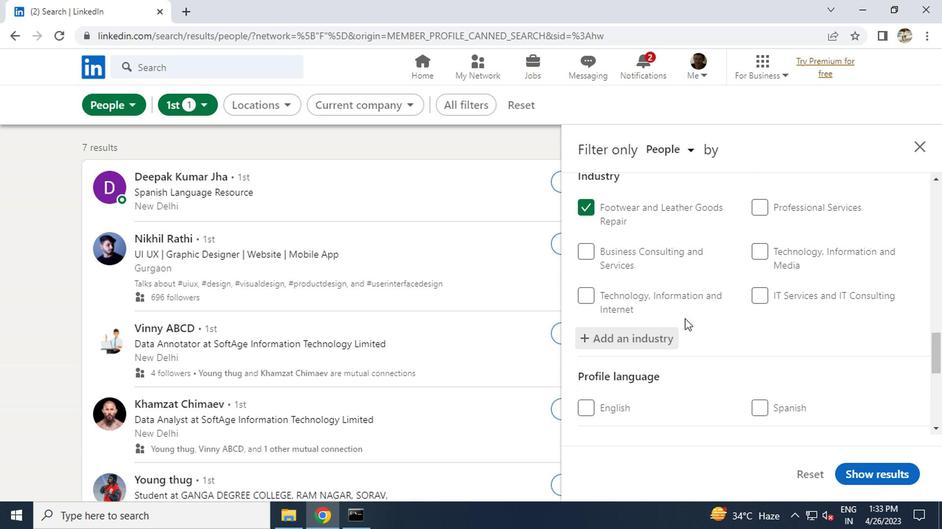 
Action: Mouse scrolled (681, 318) with delta (0, 0)
Screenshot: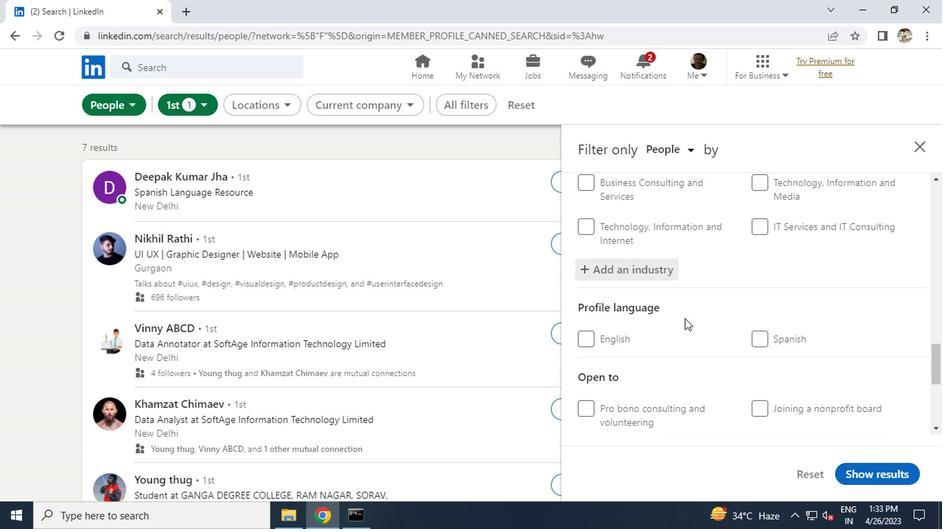 
Action: Mouse scrolled (681, 318) with delta (0, 0)
Screenshot: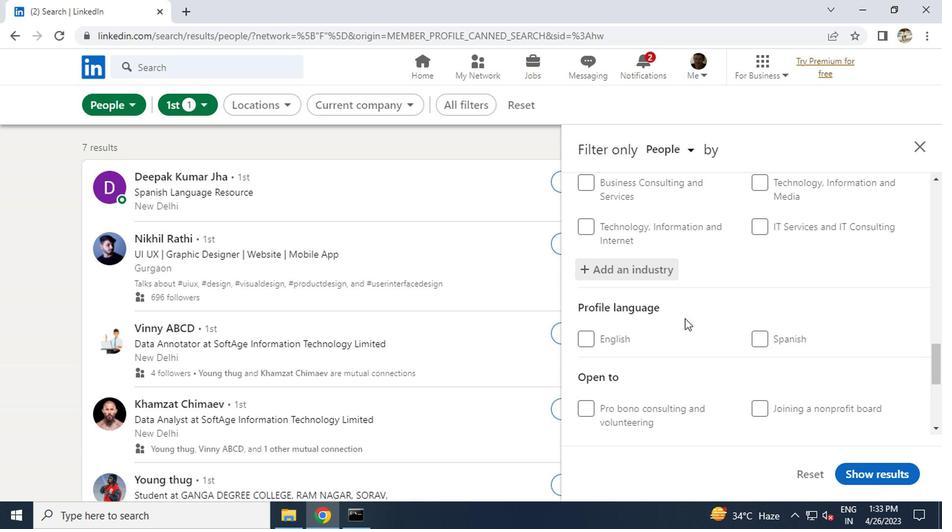 
Action: Mouse moved to (681, 318)
Screenshot: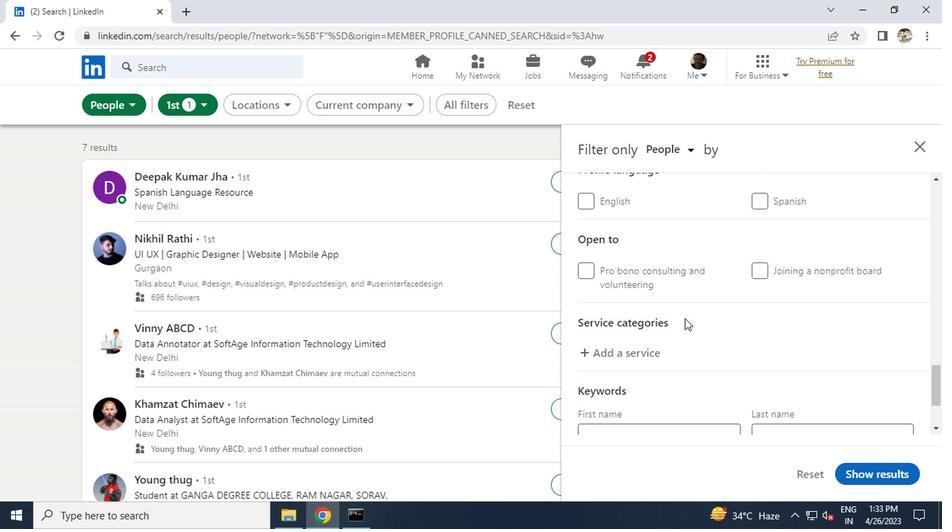 
Action: Mouse scrolled (681, 317) with delta (0, 0)
Screenshot: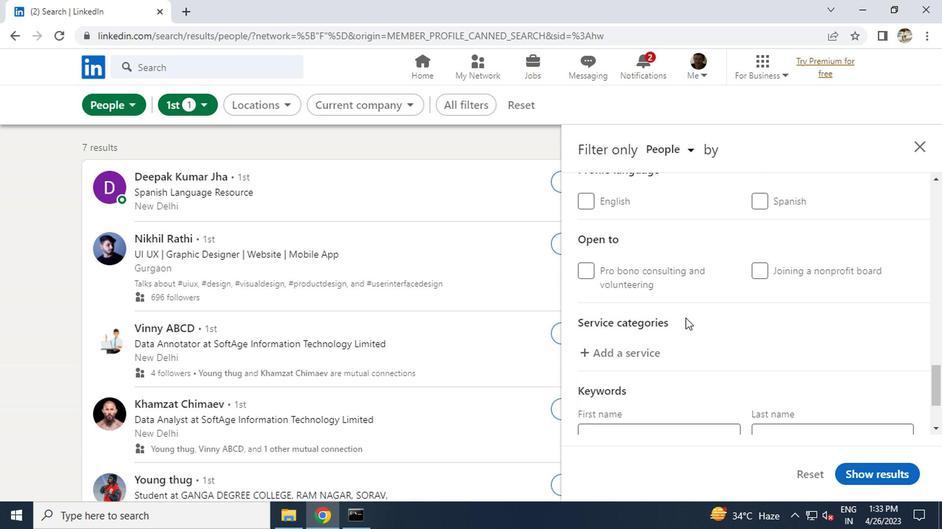 
Action: Mouse moved to (606, 287)
Screenshot: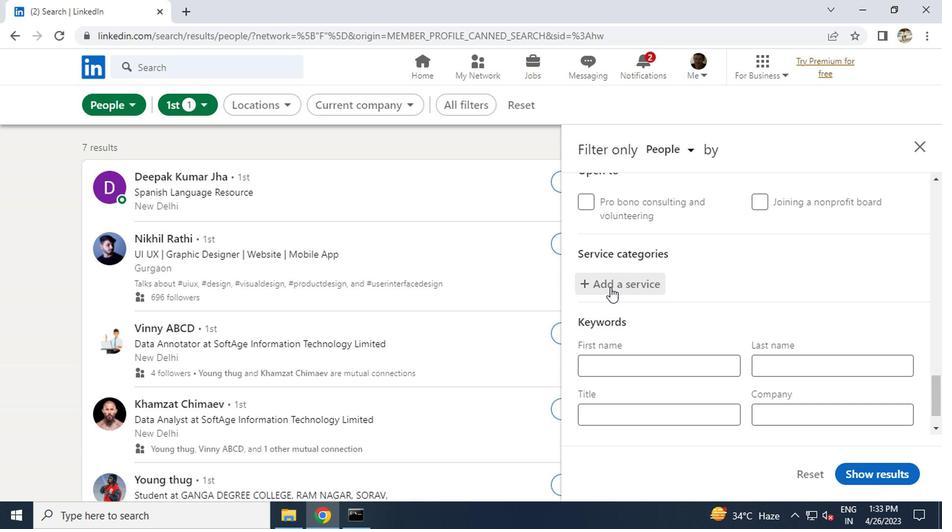 
Action: Mouse pressed left at (606, 287)
Screenshot: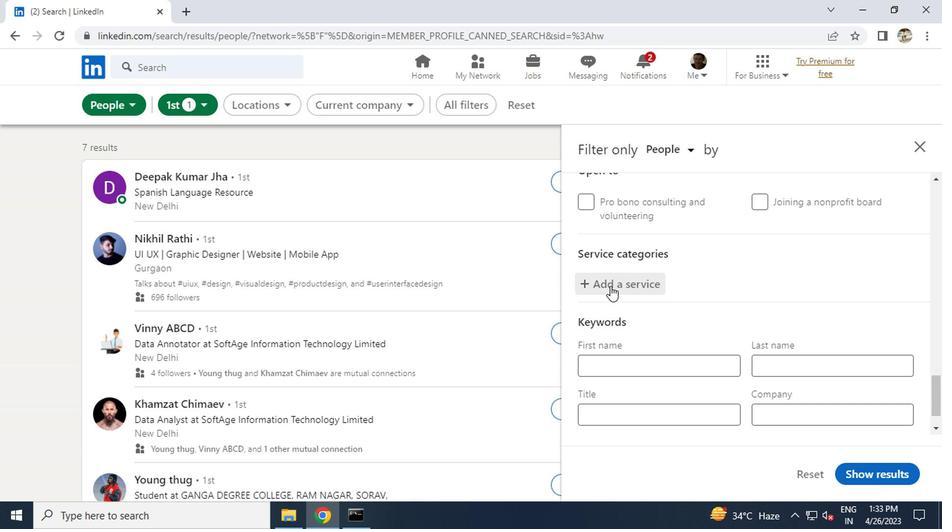 
Action: Key pressed <Key.caps_lock>C<Key.caps_lock>OMPUTER<Key.space><Key.caps_lock>R<Key.caps_lock>
Screenshot: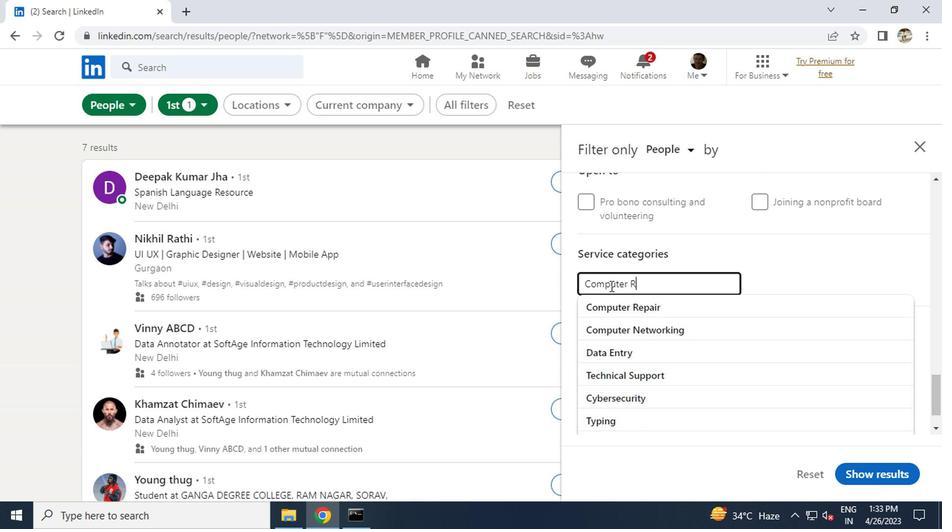 
Action: Mouse moved to (620, 304)
Screenshot: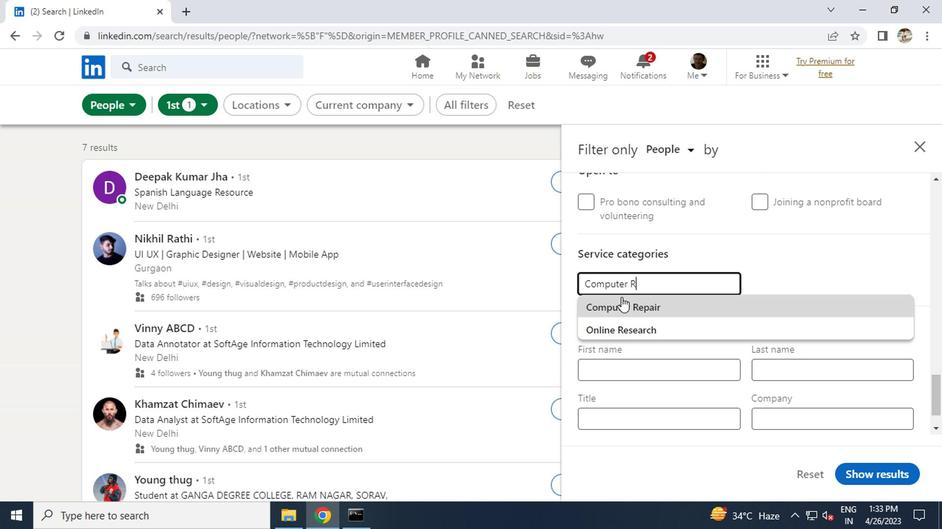 
Action: Mouse pressed left at (620, 304)
Screenshot: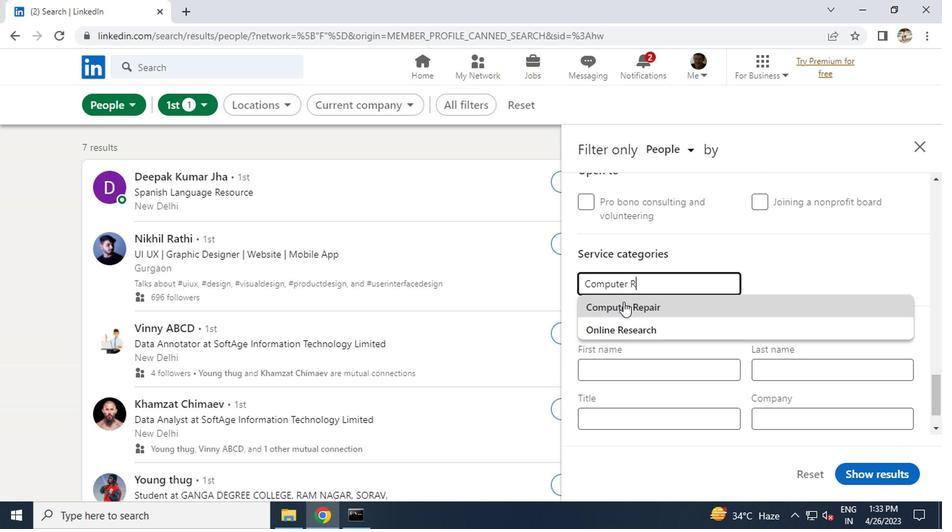 
Action: Mouse scrolled (620, 303) with delta (0, 0)
Screenshot: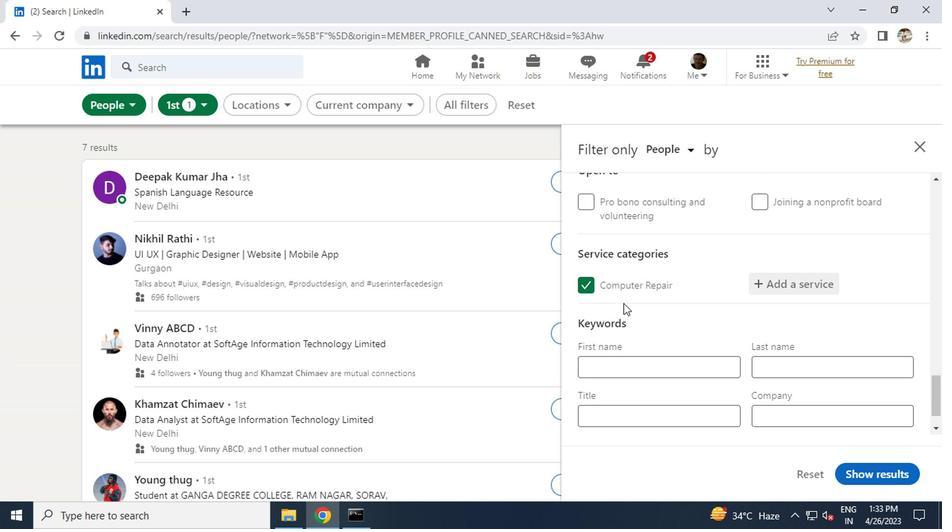 
Action: Mouse scrolled (620, 303) with delta (0, 0)
Screenshot: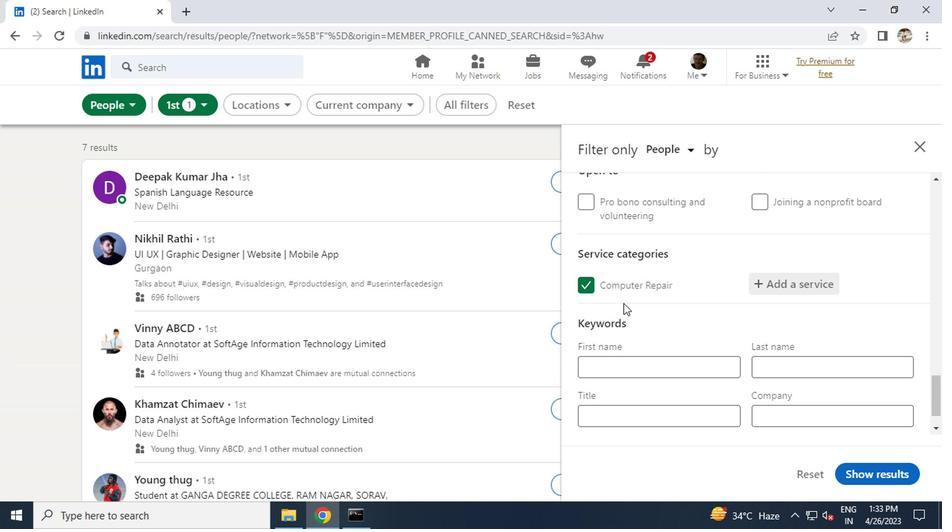
Action: Mouse moved to (610, 372)
Screenshot: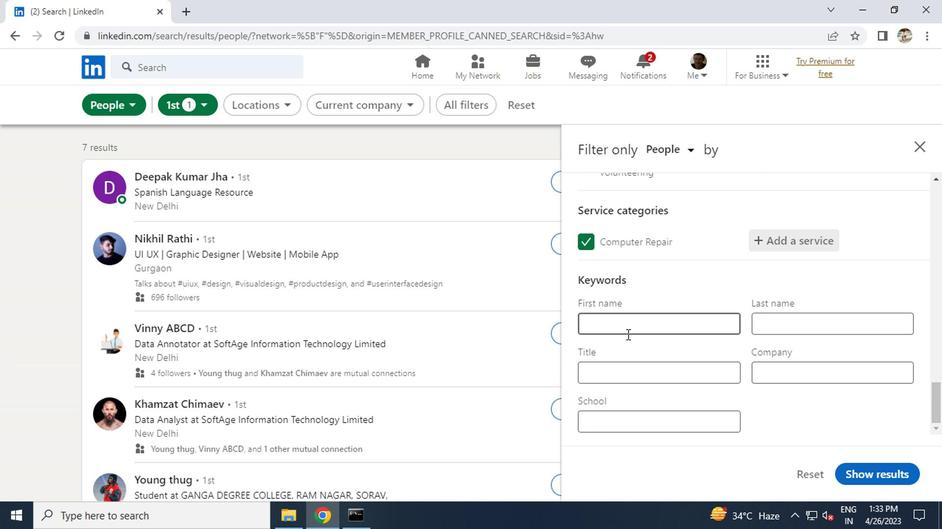 
Action: Mouse pressed left at (610, 372)
Screenshot: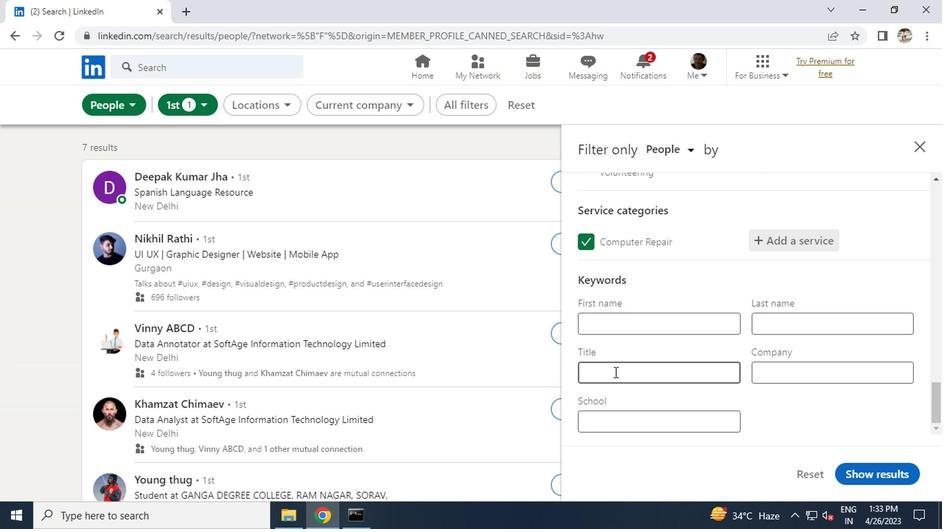 
Action: Key pressed <Key.caps_lock>D<Key.backspace>F<Key.caps_lock>INANCIAL<Key.space><Key.caps_lock>A<Key.caps_lock>NALYST<Key.enter>
Screenshot: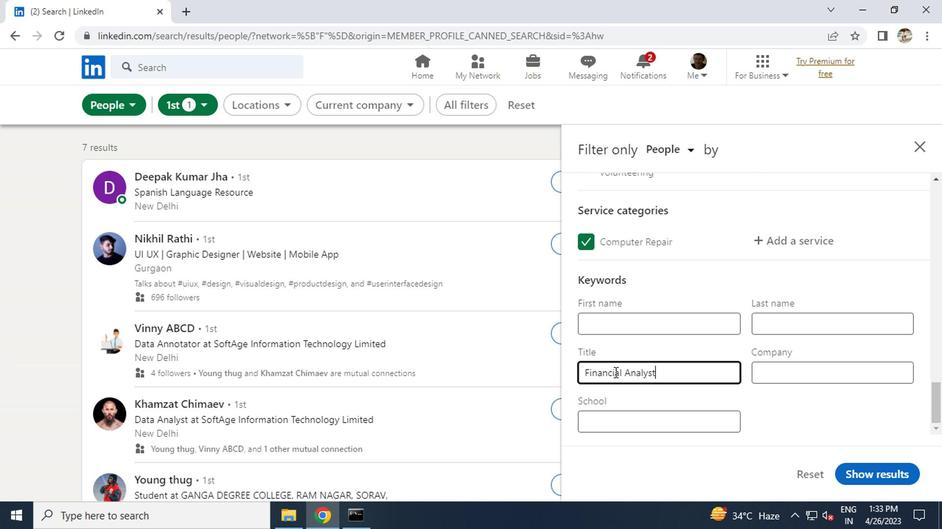 
Action: Mouse moved to (899, 471)
Screenshot: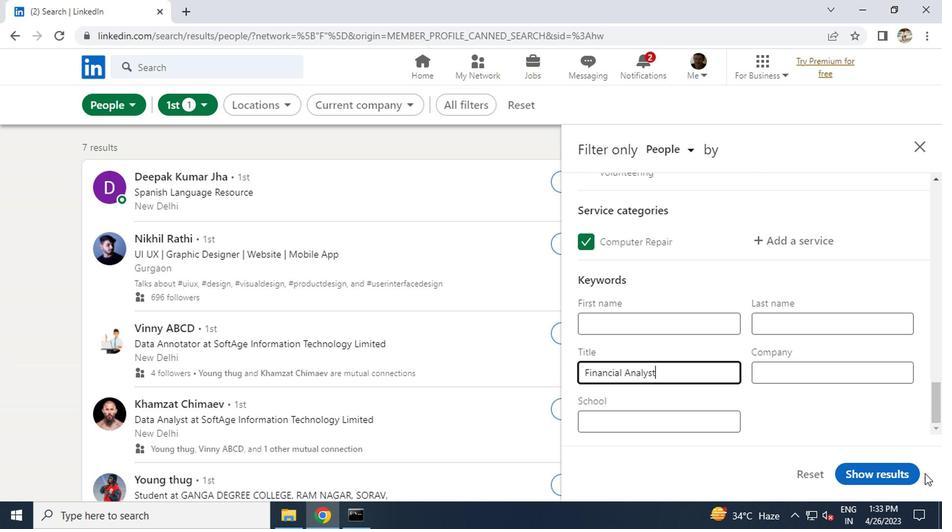 
Action: Mouse pressed left at (899, 471)
Screenshot: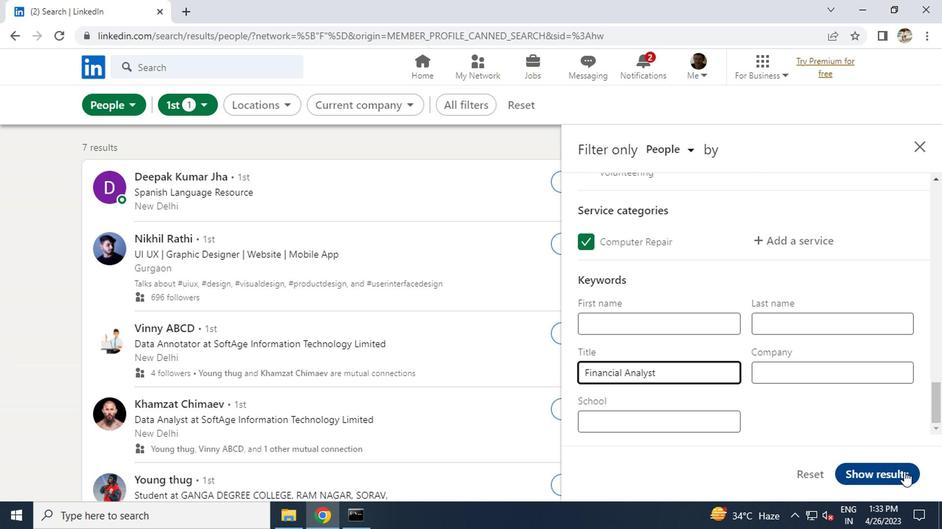 
Action: Mouse moved to (529, 270)
Screenshot: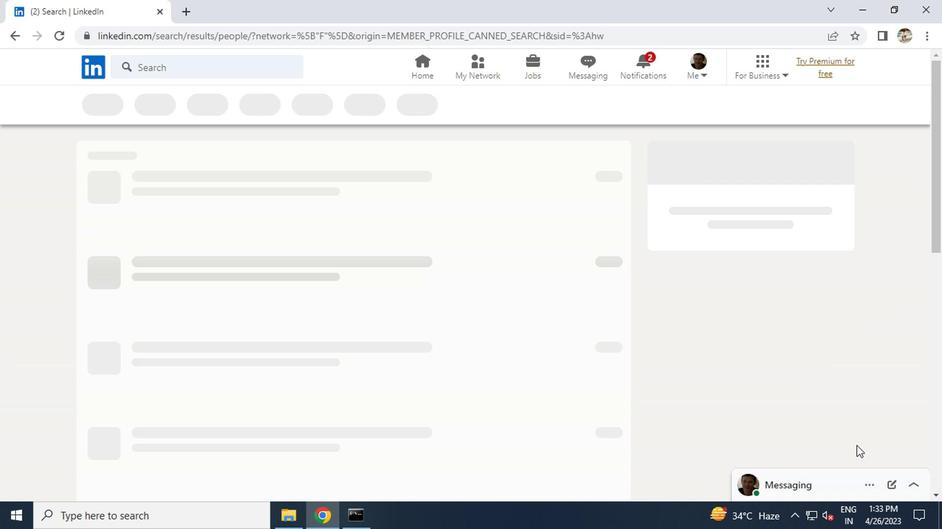 
